 Task: open an excel sheet and write heading  Financial WizardAdd Categories in a column and its values below  'Income, Income, Income, Expenses, Expenses, Expenses, Expenses, Expenses, Savings, Savings, Investments, Investments, Debt, Debt & Debt. 'Add Descriptions in next column and its values below  Salary, Freelance Work, Rental Income, Housing, Transportation, Groceries, Utilities, Entertainment, Emergency Fund, Retirement, Stocks, Mutual Funds, Credit Card 1, Credit Card 2 & Student Loan. Add Amount in next column and its values below  $5,000, $1,200, $500, $1,200, $300, $400, $200, $150, $500, $1,000, $500, $300, $200, $100 & $300. Save page DashboardFinAuditbook
Action: Mouse moved to (101, 108)
Screenshot: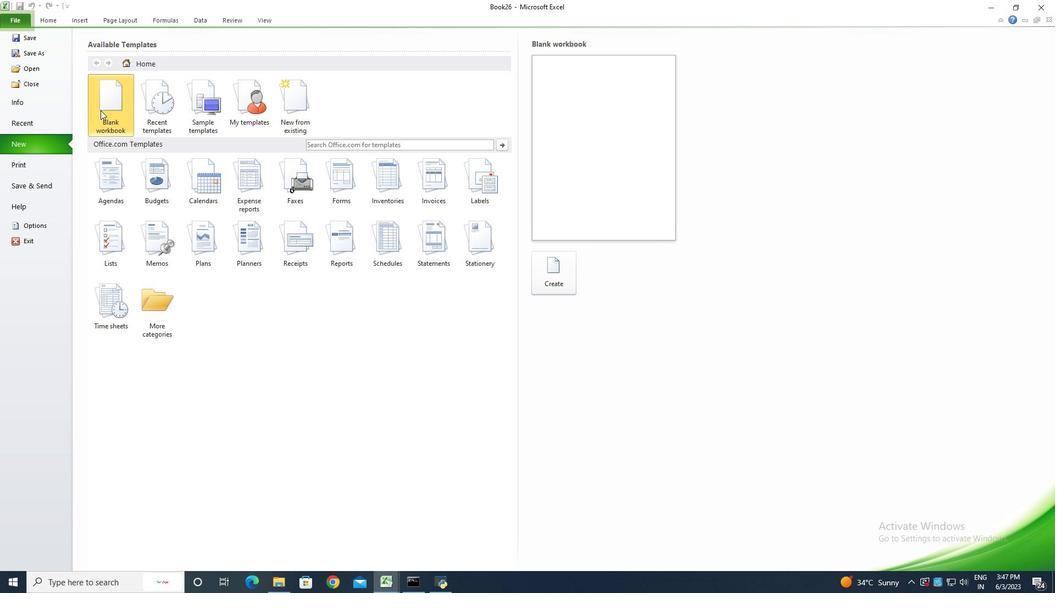 
Action: Mouse pressed left at (101, 108)
Screenshot: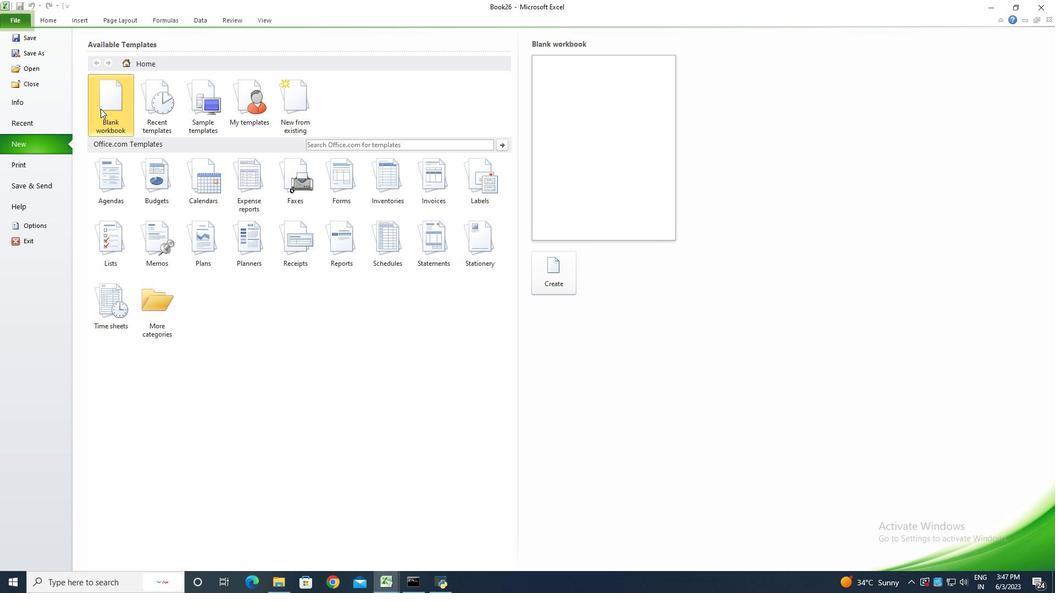 
Action: Mouse moved to (565, 282)
Screenshot: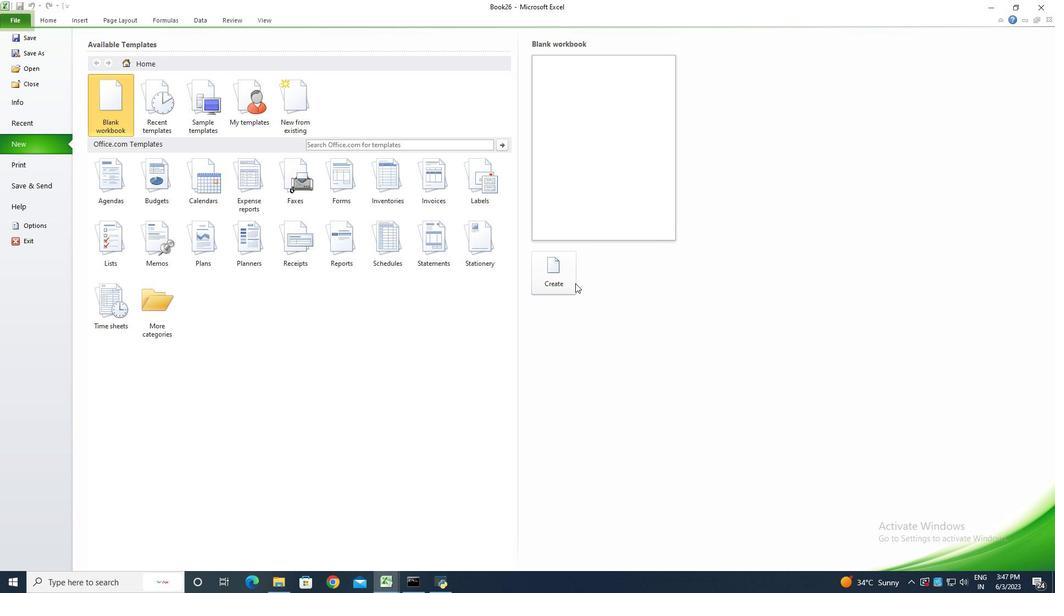 
Action: Mouse pressed left at (565, 282)
Screenshot: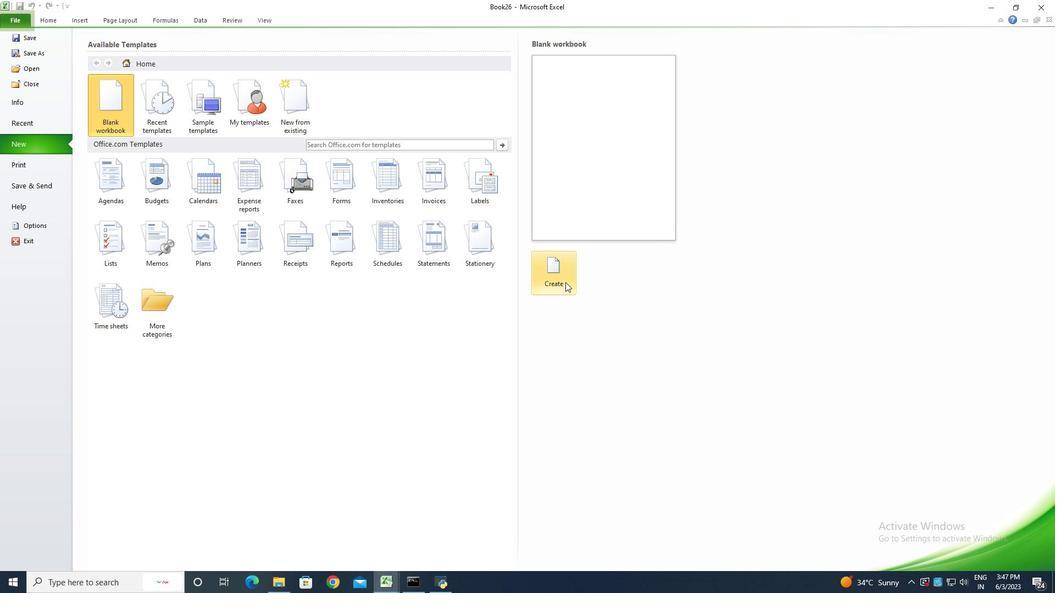 
Action: Key pressed <Key.shift><Key.shift><Key.shift><Key.shift><Key.shift><Key.shift><Key.shift><Key.shift><Key.shift><Key.shift><Key.shift><Key.shift><Key.shift>Financial<Key.space><Key.shift><Key.shift><Key.shift><Key.shift><Key.shift><Key.shift><Key.shift><Key.shift>Wizard<Key.enter><Key.enter><Key.up><Key.shift>Categories<Key.enter><Key.shift><Key.shift><Key.shift><Key.shift><Key.shift><Key.shift><Key.shift><Key.shift><Key.shift><Key.shift><Key.shift><Key.shift><Key.shift><Key.shift><Key.shift><Key.shift><Key.shift>Income<Key.enter><Key.shift><Key.shift>Income<Key.enter><Key.shift><Key.shift><Key.shift><Key.shift>Incomew<Key.backspace><Key.backspace>e<Key.enter><Key.shift>Expenses<Key.enter><Key.shift><Key.shift>Expenses<Key.enter><Key.shift>Expenses<Key.enter><Key.shift>Expenses<Key.enter><Key.shift>Expenses<Key.enter>
Screenshot: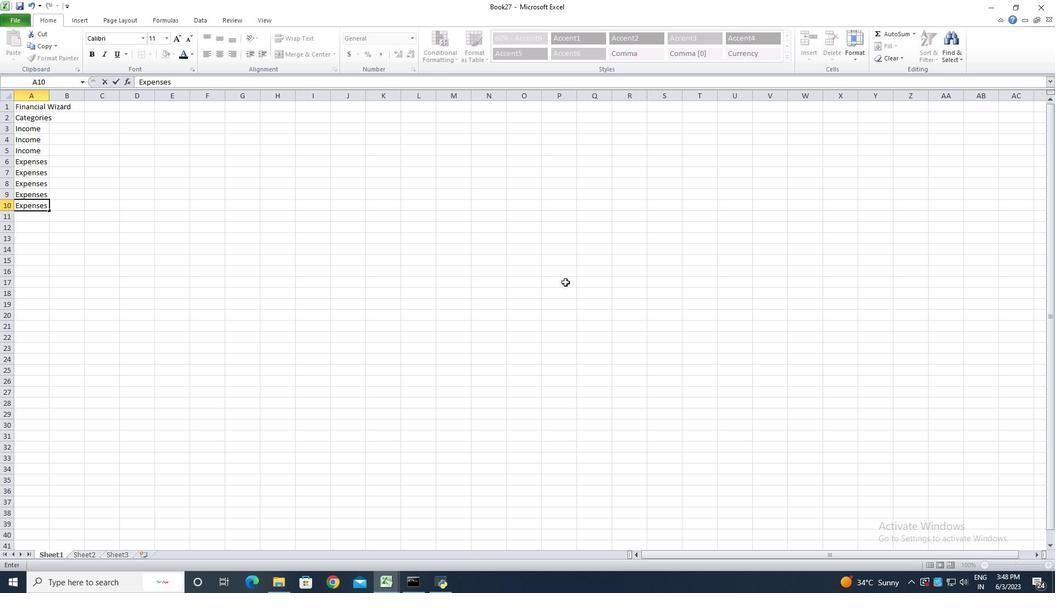 
Action: Mouse scrolled (565, 281) with delta (0, 0)
Screenshot: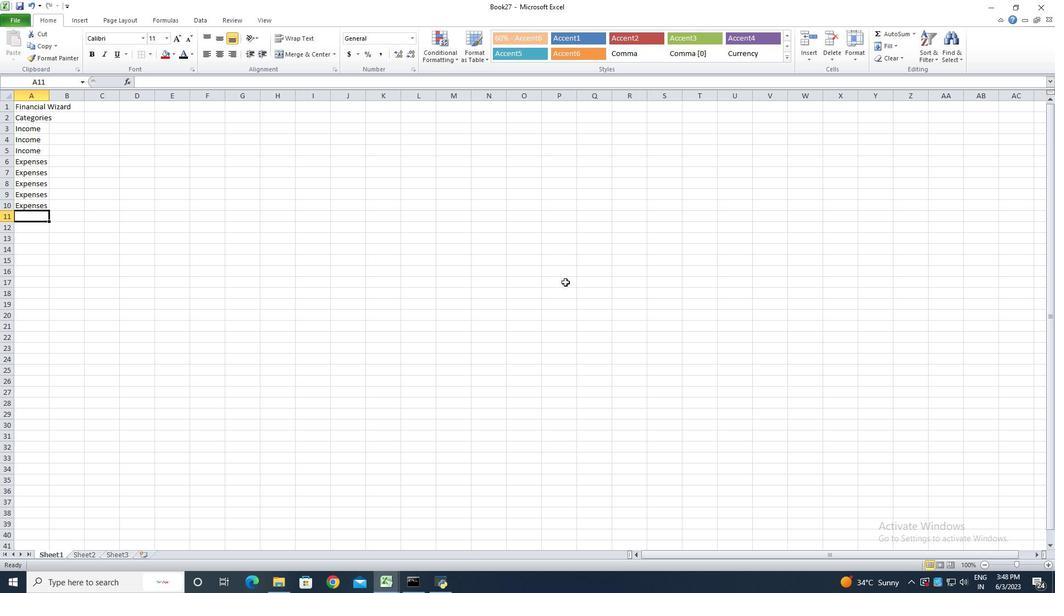 
Action: Mouse moved to (565, 288)
Screenshot: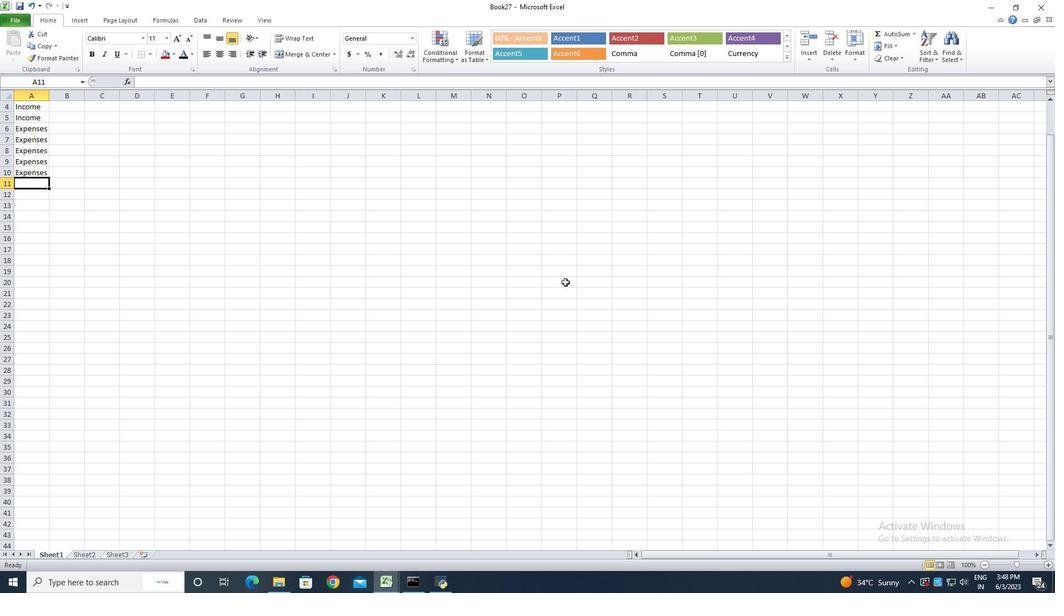 
Action: Key pressed <Key.shift>Savings<Key.enter><Key.shift>Savings<Key.enter><Key.shift><Key.shift><Key.shift><Key.shift><Key.shift><Key.shift><Key.shift>Investments<Key.enter><Key.shift>Investments<Key.enter><Key.shift>Debt<Key.enter>de<Key.backspace><Key.backspace><Key.backspace><Key.shift>Debt<Key.enter><Key.shift>Debt<Key.enter>
Screenshot: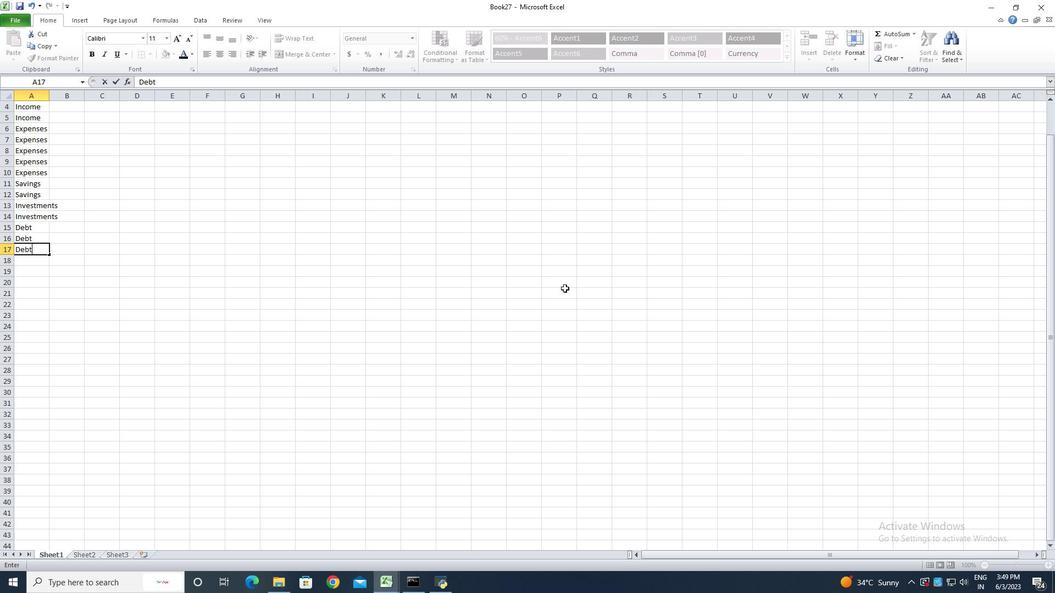 
Action: Mouse moved to (39, 117)
Screenshot: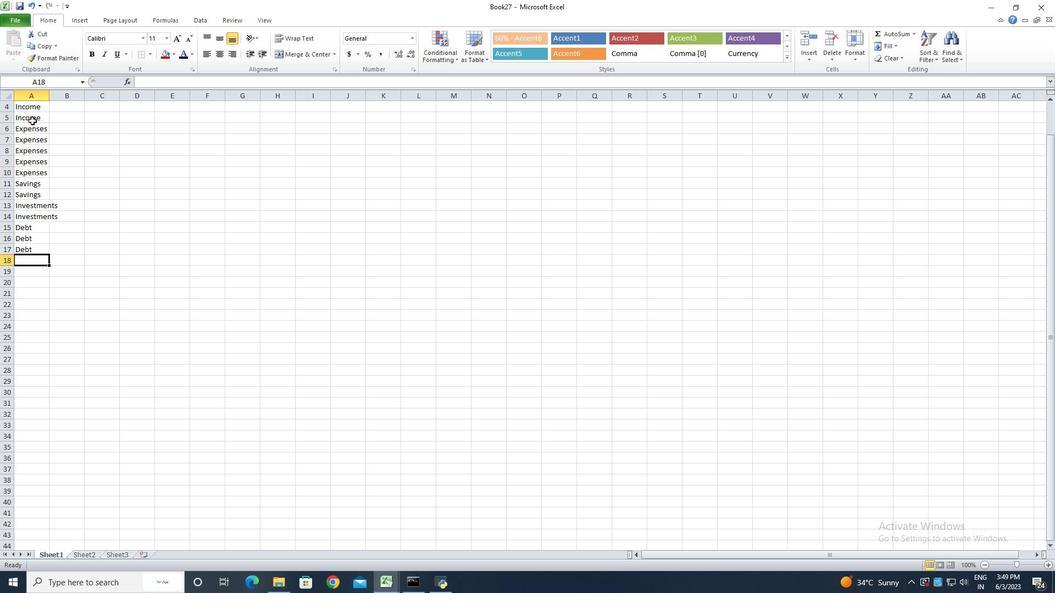 
Action: Mouse scrolled (39, 117) with delta (0, 0)
Screenshot: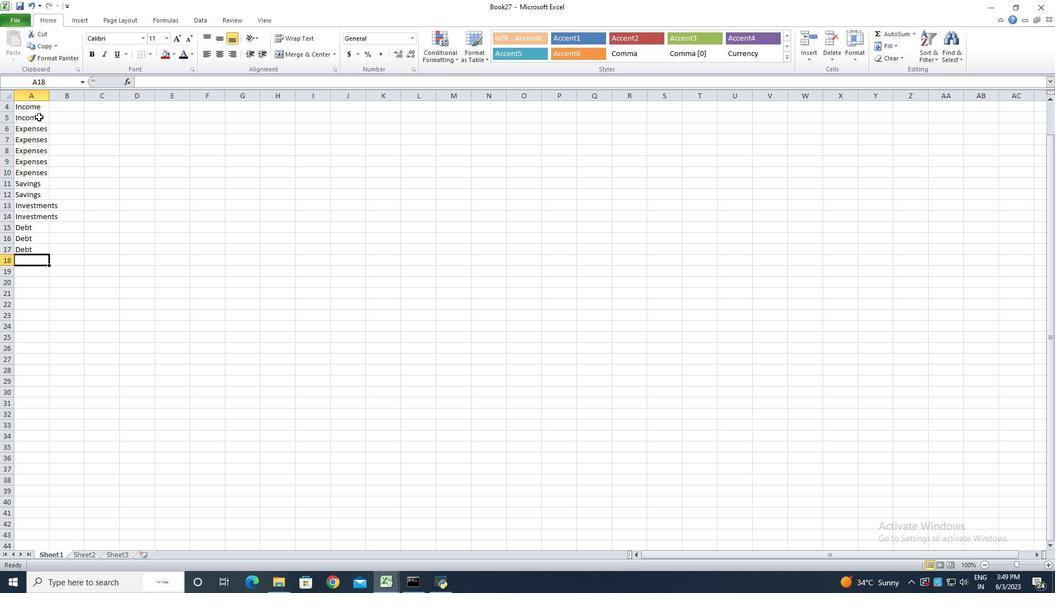 
Action: Mouse scrolled (39, 117) with delta (0, 0)
Screenshot: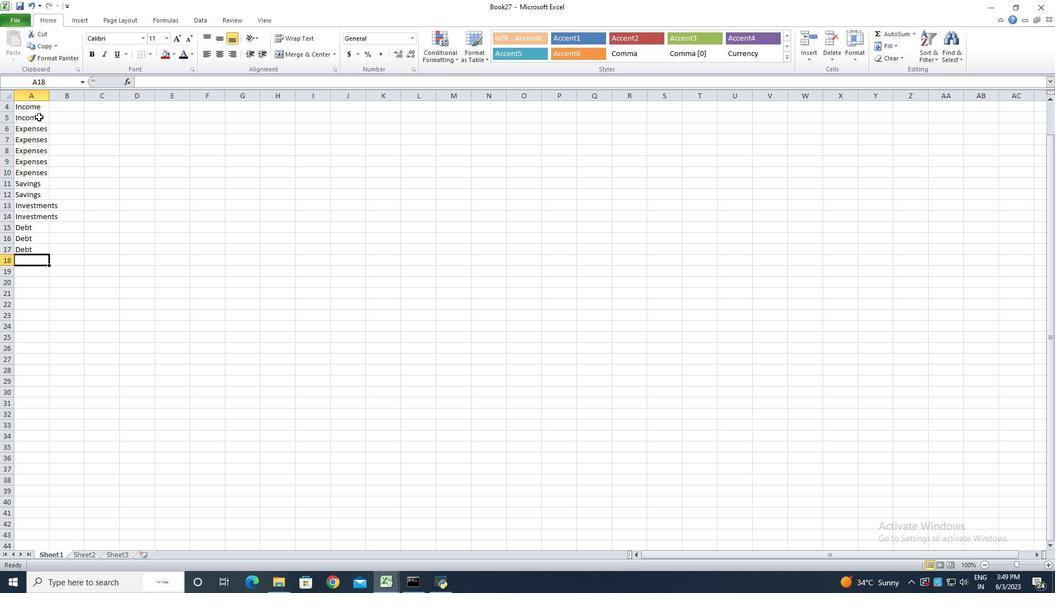 
Action: Mouse moved to (49, 99)
Screenshot: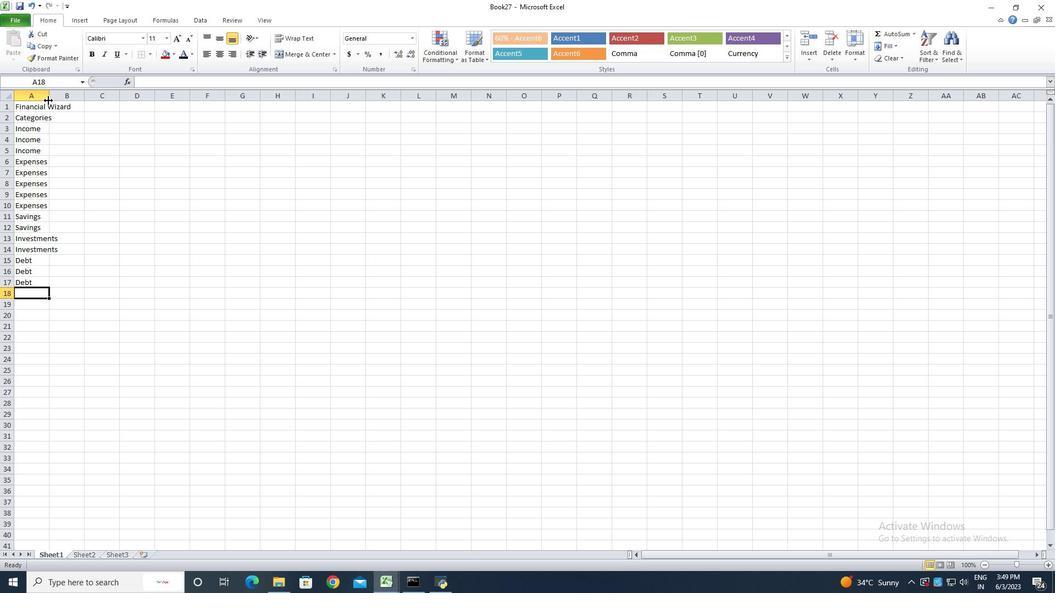 
Action: Mouse pressed left at (49, 99)
Screenshot: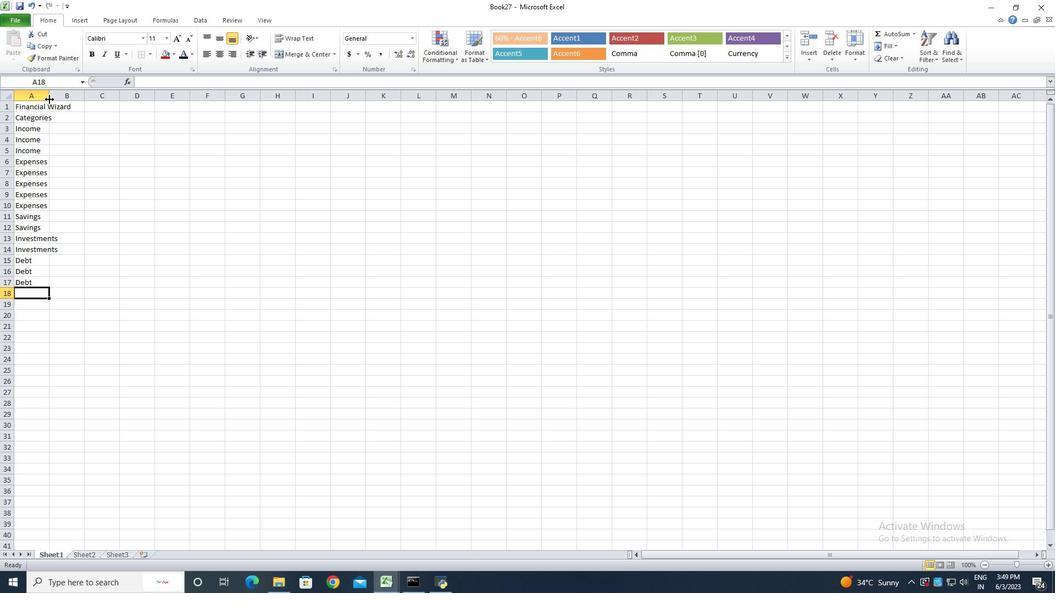 
Action: Mouse pressed left at (49, 99)
Screenshot: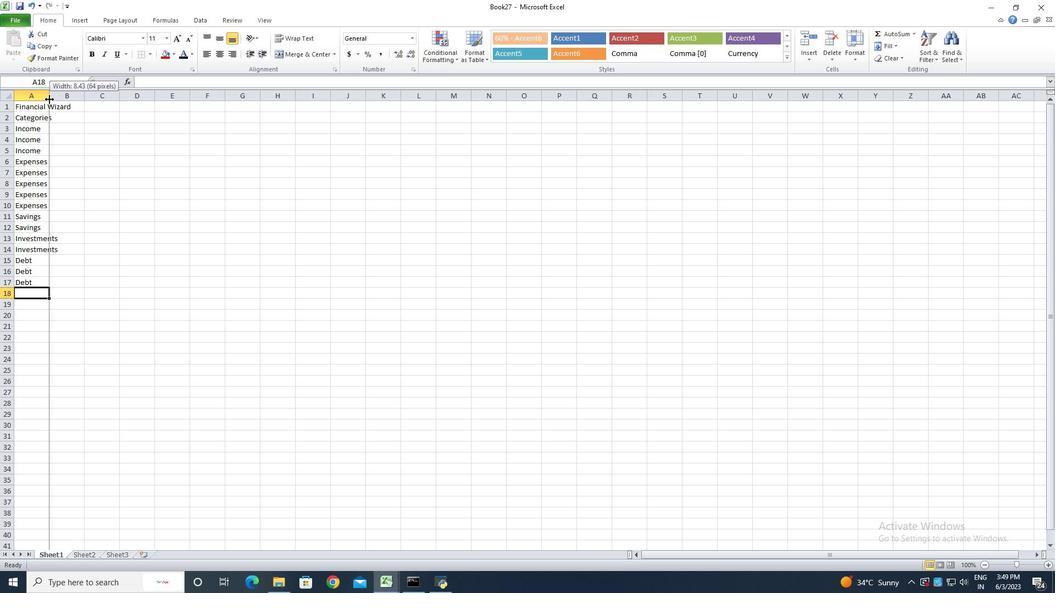 
Action: Mouse moved to (89, 117)
Screenshot: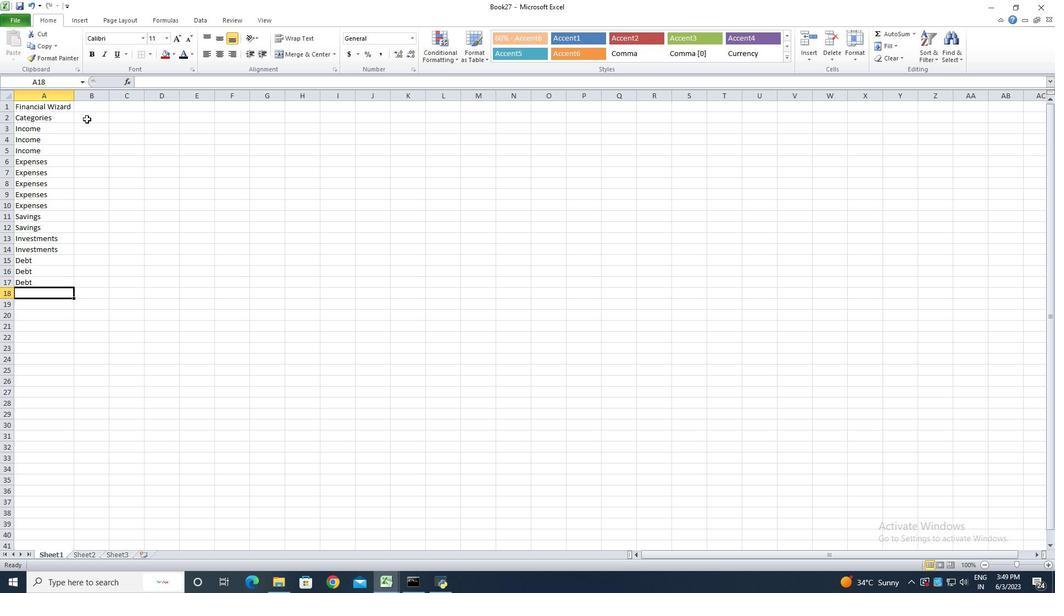 
Action: Mouse pressed left at (89, 117)
Screenshot: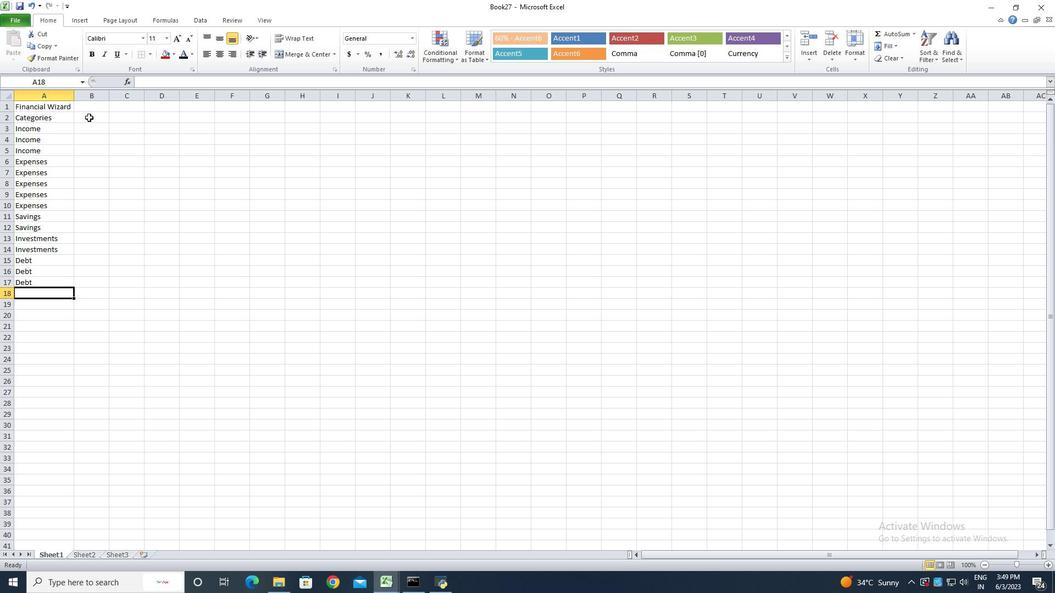 
Action: Mouse moved to (89, 117)
Screenshot: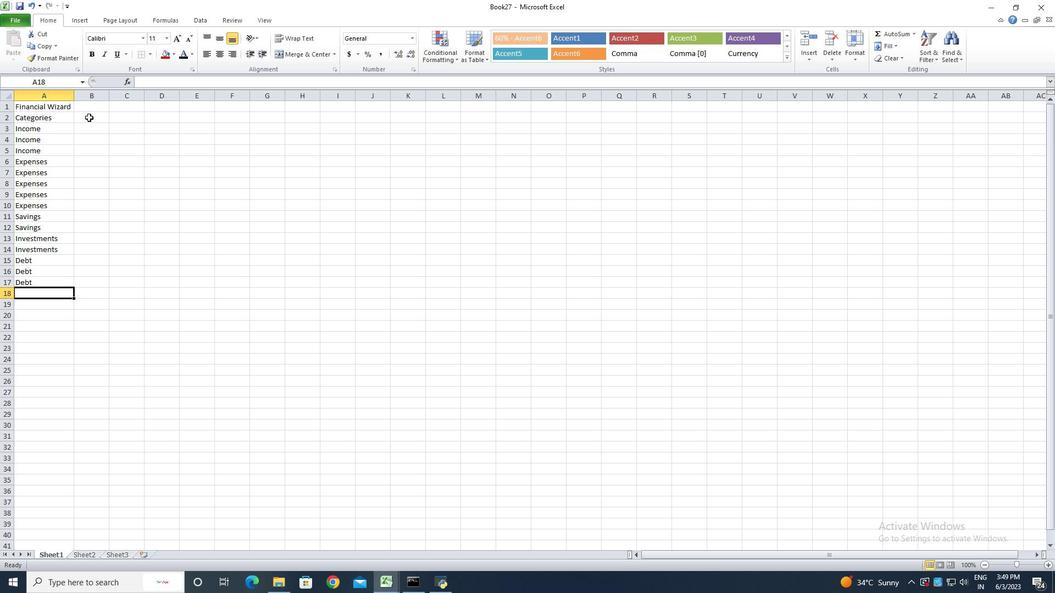 
Action: Key pressed <Key.shift>Descriptions<Key.enter><Key.shift>Salary<Key.space><Key.backspace><Key.backspace>t<Key.backspace>y<Key.enter><Key.shift><Key.shift><Key.shift><Key.shift><Key.shift>Freelance<Key.space><Key.shift>Workj<Key.backspace><Key.enter><Key.shift><Key.shift><Key.shift><Key.shift><Key.shift><Key.shift><Key.shift><Key.shift><Key.shift><Key.shift><Key.shift><Key.shift><Key.shift><Key.shift><Key.shift><Key.shift><Key.shift><Key.shift><Key.shift><Key.shift>Rental<Key.space><Key.shift>Income<Key.enter><Key.shift>Housing<Key.enter><Key.shift><Key.shift><Key.shift><Key.shift><Key.shift><Key.shift><Key.shift><Key.shift><Key.shift><Key.shift>Transportation<Key.enter><Key.shift>Groceries<Key.enter>utilities<Key.backspace><Key.backspace><Key.backspace><Key.backspace><Key.backspace><Key.backspace><Key.backspace><Key.backspace><Key.backspace><Key.shift><Key.shift>Utilities<Key.enter><Key.shift>Entertainment<Key.enter><Key.shift><Key.shift><Key.shift>Emergern<Key.backspace><Key.backspace>ncy<Key.space><Key.shift>Fund<Key.enter><Key.shift><Key.shift><Key.shift><Key.shift><Key.shift><Key.shift><Key.shift>T<Key.backspace><Key.backspace>Retiremn<Key.backspace>enr<Key.backspace>t<Key.space><Key.backspace><Key.enter><Key.shift>Stocks<Key.enter><Key.shift><Key.shift><Key.shift><Key.shift><Key.shift><Key.shift><Key.shift><Key.shift><Key.shift><Key.shift><Key.shift><Key.shift><Key.shift><Key.shift><Key.shift><Key.shift>Mutul<Key.space><Key.backspace><Key.backspace>al<Key.space><Key.shift>Funds<Key.enter><Key.shift>Credit<Key.space><Key.shift>Card<Key.space>1<Key.enter><Key.shift>Ce<Key.backspace>redit<Key.space><Key.shift>Card<Key.space>2<Key.enter><Key.shift>Student<Key.space><Key.shift>Laon<Key.backspace><Key.backspace>oan
Screenshot: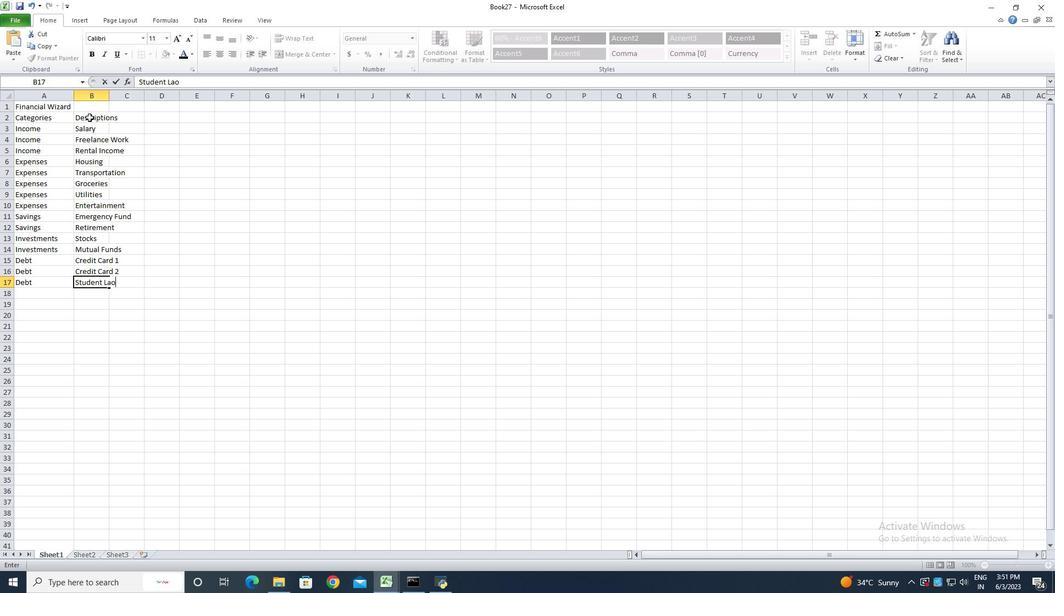 
Action: Mouse moved to (109, 102)
Screenshot: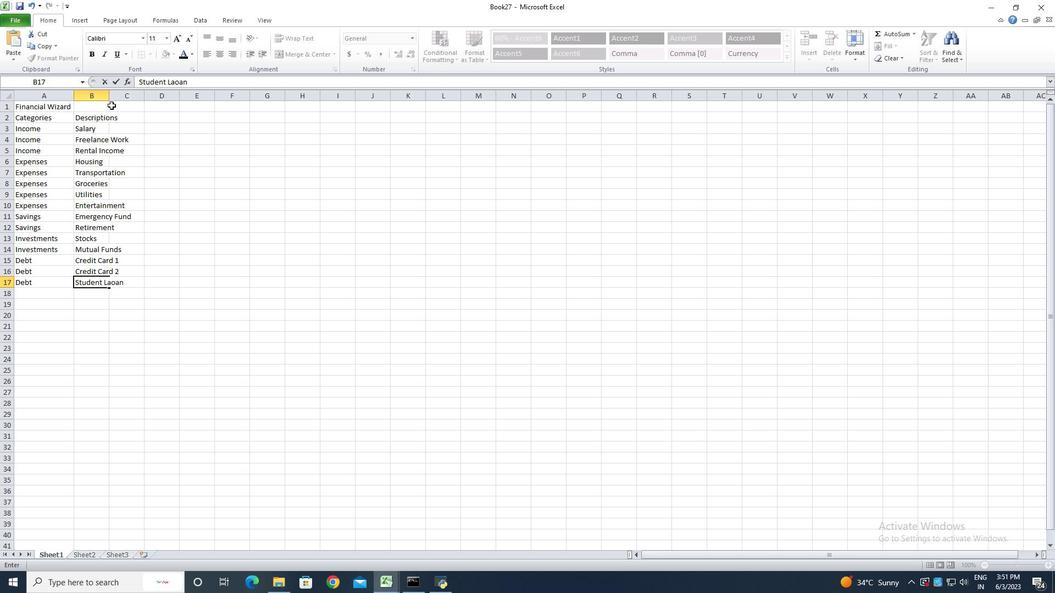 
Action: Mouse pressed left at (109, 102)
Screenshot: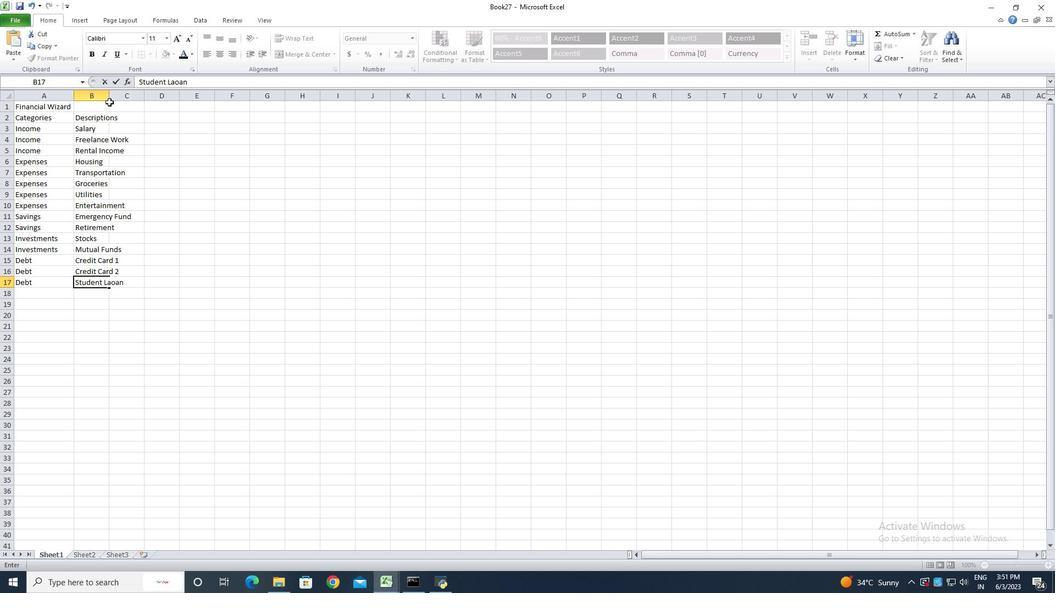 
Action: Mouse moved to (108, 98)
Screenshot: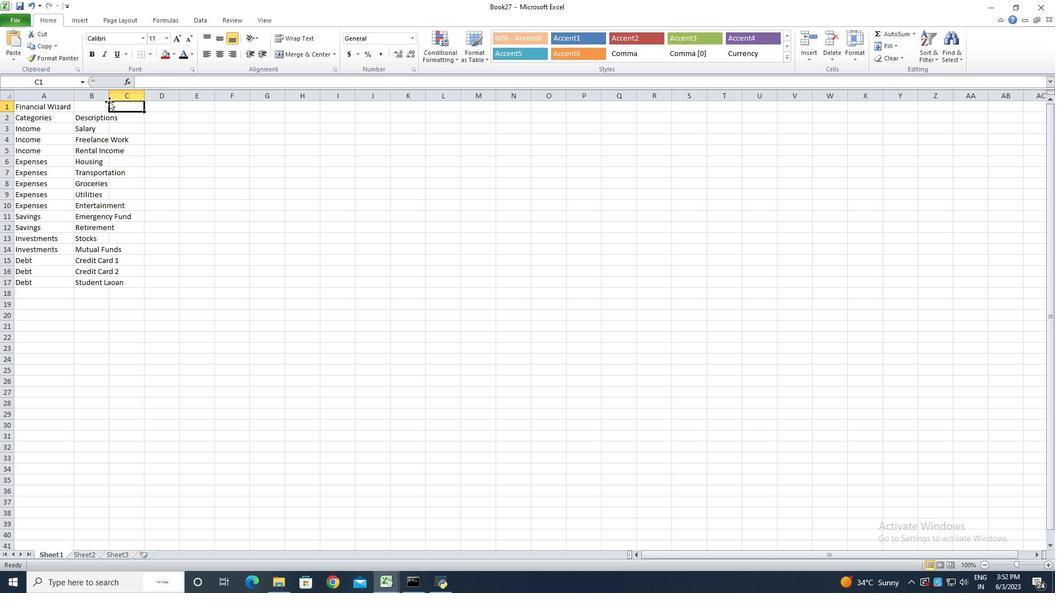 
Action: Mouse pressed left at (108, 98)
Screenshot: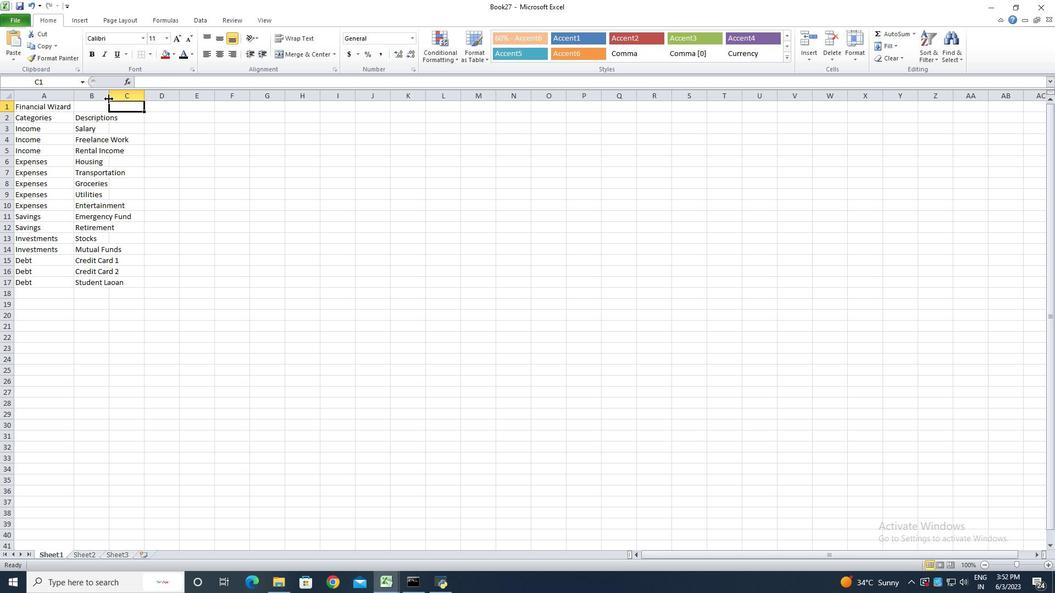 
Action: Mouse pressed left at (108, 98)
Screenshot: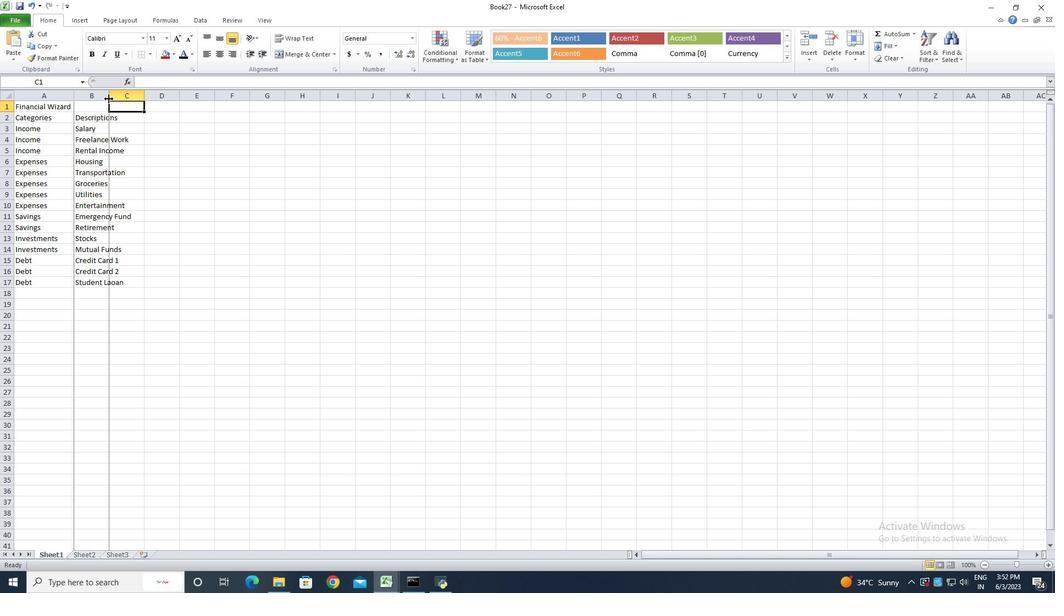 
Action: Mouse moved to (143, 119)
Screenshot: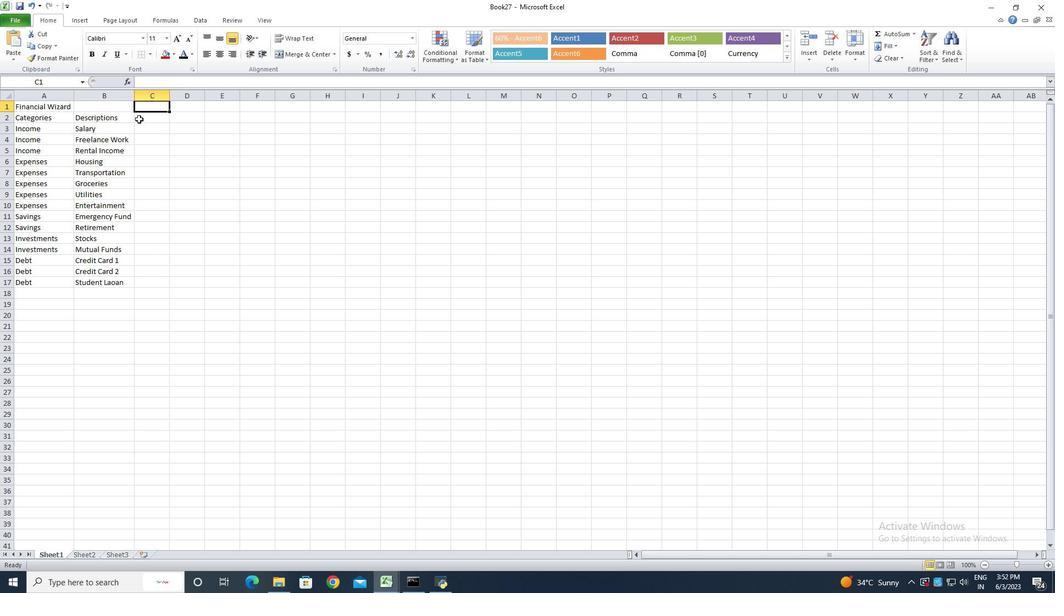 
Action: Mouse pressed left at (143, 119)
Screenshot: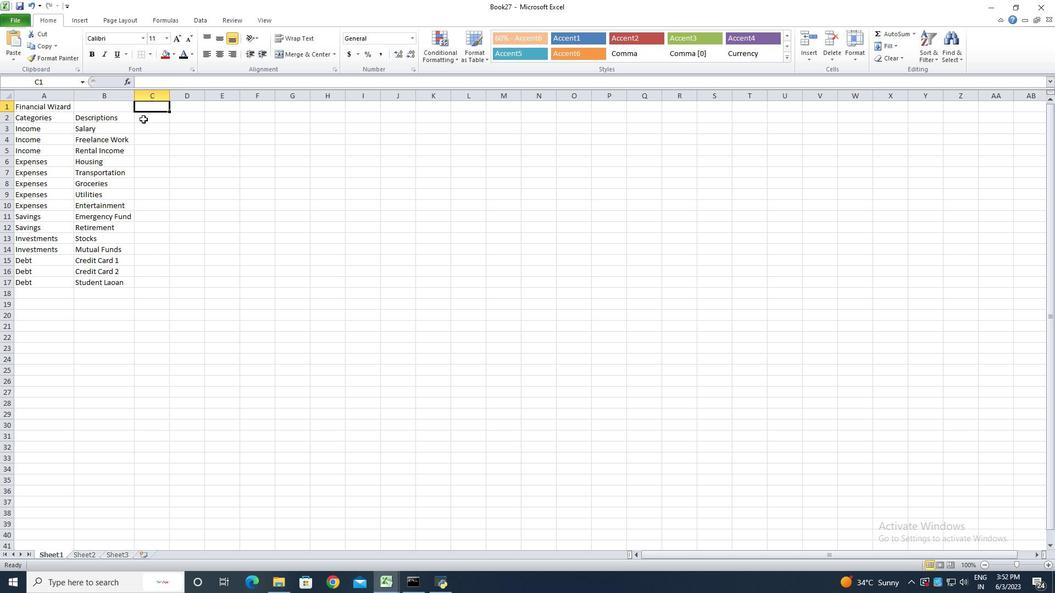 
Action: Key pressed <Key.shift>Amount<Key.enter>
Screenshot: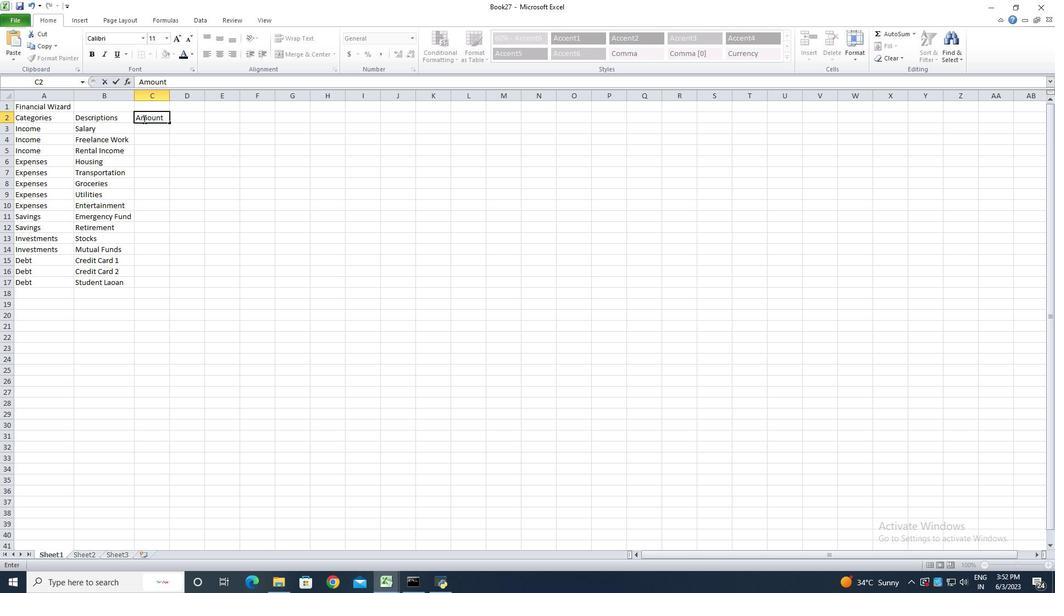 
Action: Mouse moved to (157, 132)
Screenshot: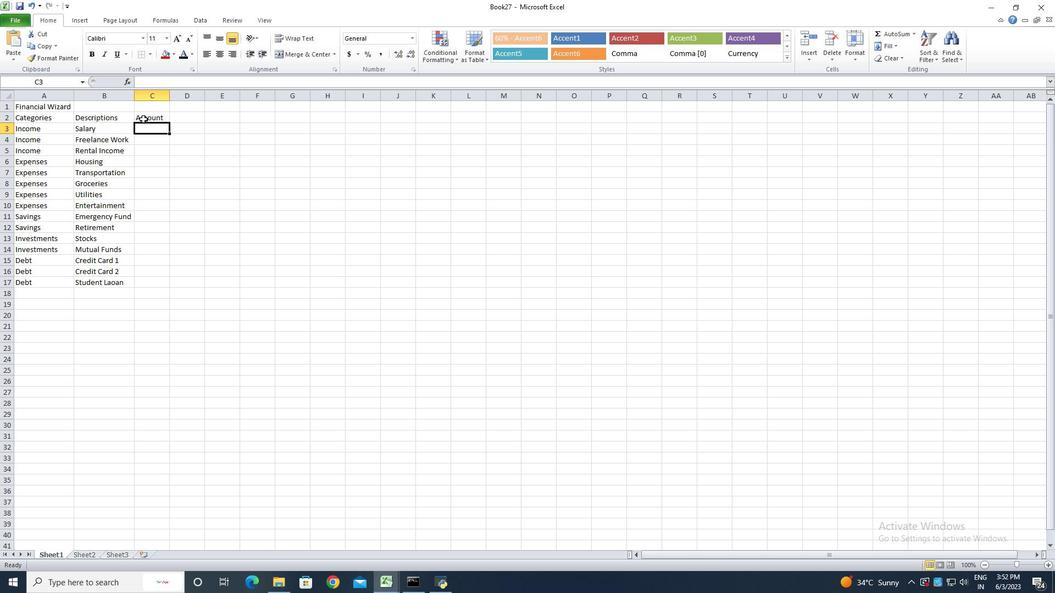 
Action: Mouse pressed left at (157, 132)
Screenshot: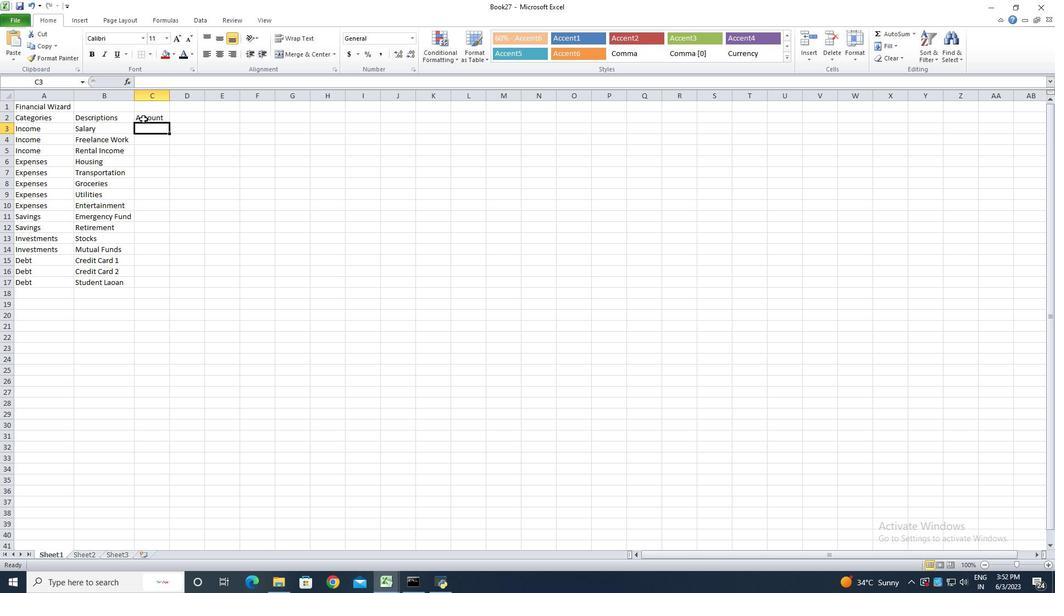 
Action: Mouse moved to (409, 118)
Screenshot: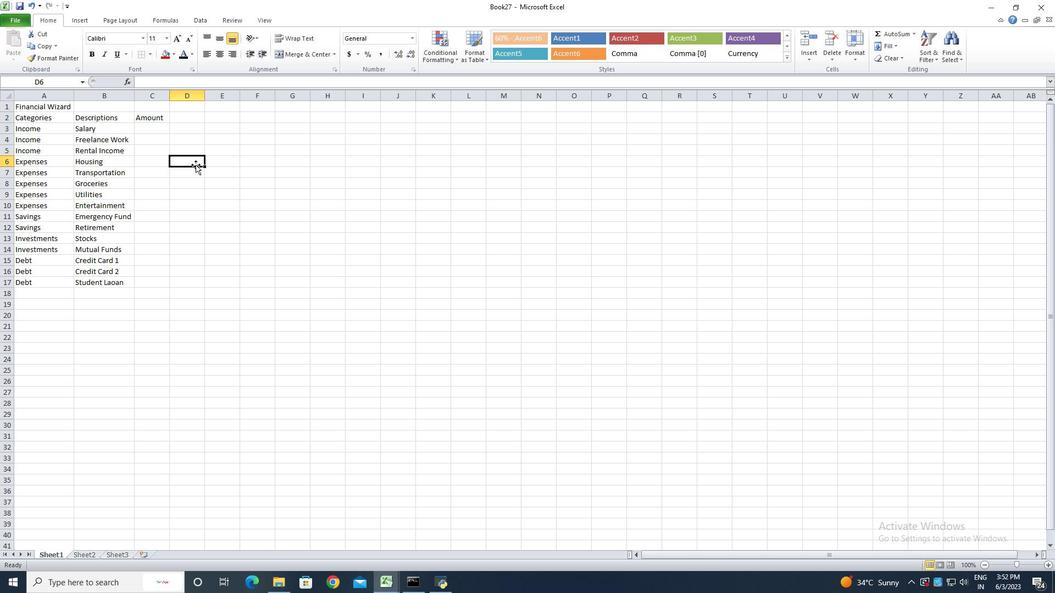 
Action: Key pressed 5000<Key.backspace><Key.backspace>
Screenshot: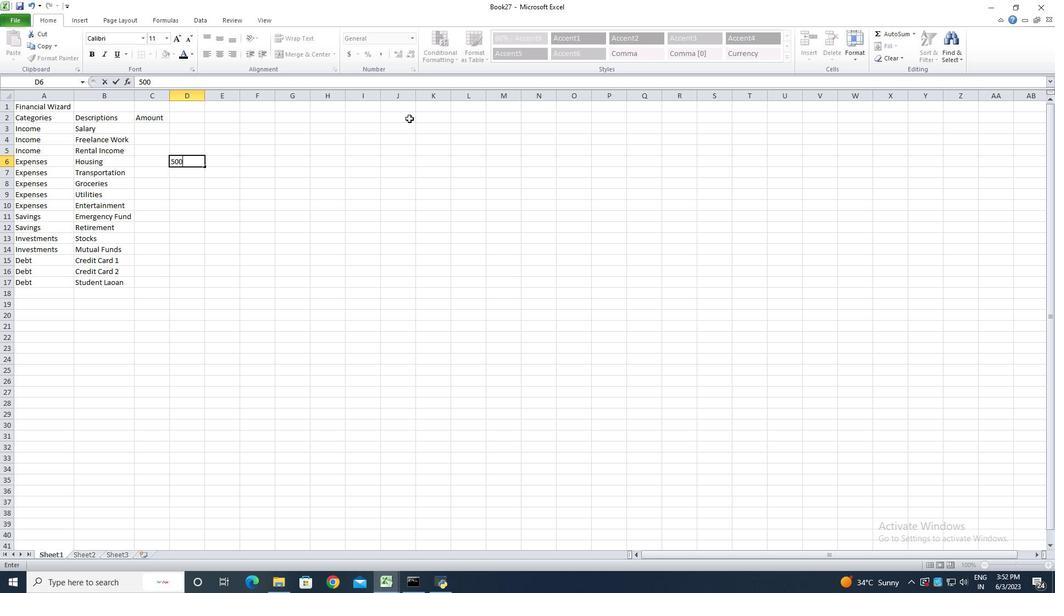 
Action: Mouse moved to (398, 118)
Screenshot: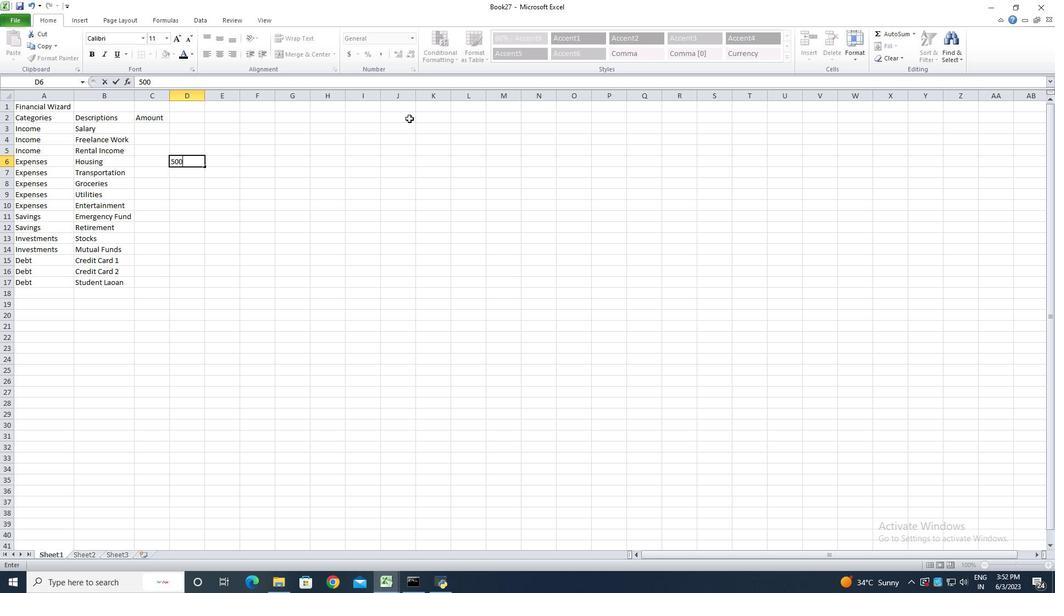 
Action: Key pressed <Key.backspace>
Screenshot: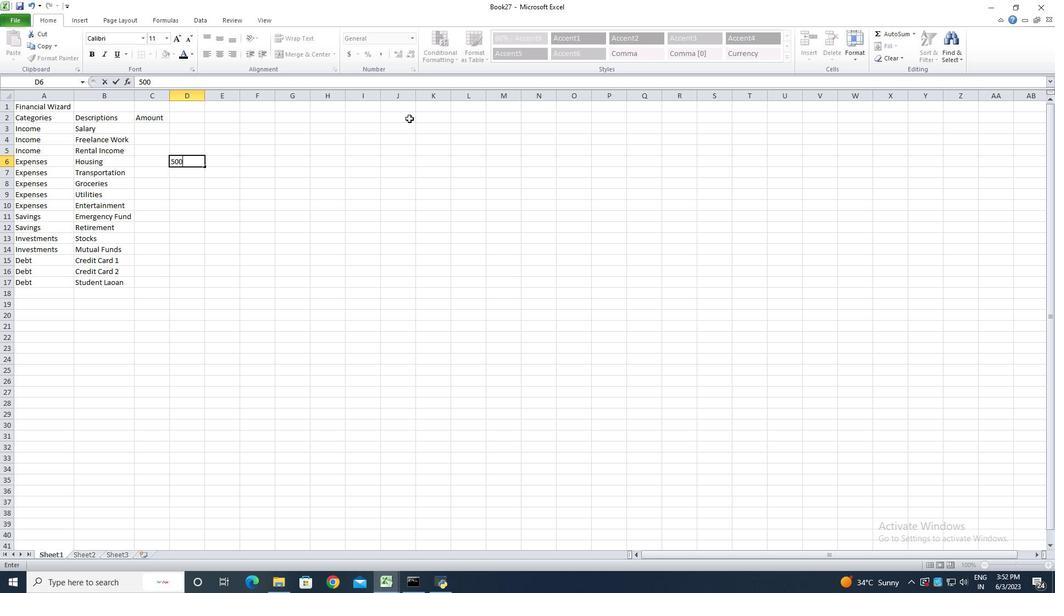 
Action: Mouse moved to (364, 115)
Screenshot: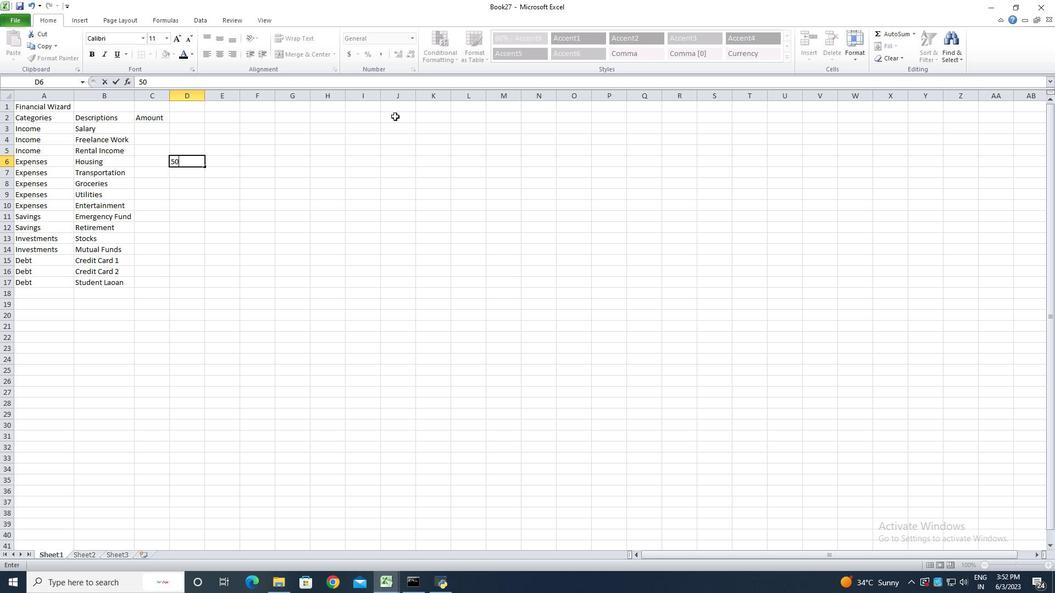 
Action: Key pressed <Key.backspace>
Screenshot: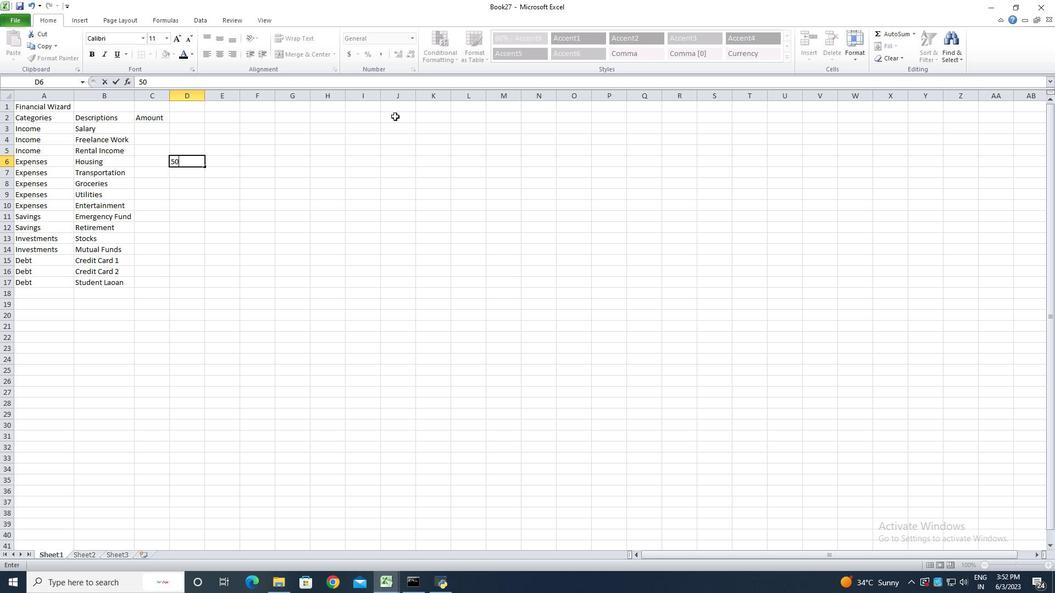 
Action: Mouse moved to (298, 117)
Screenshot: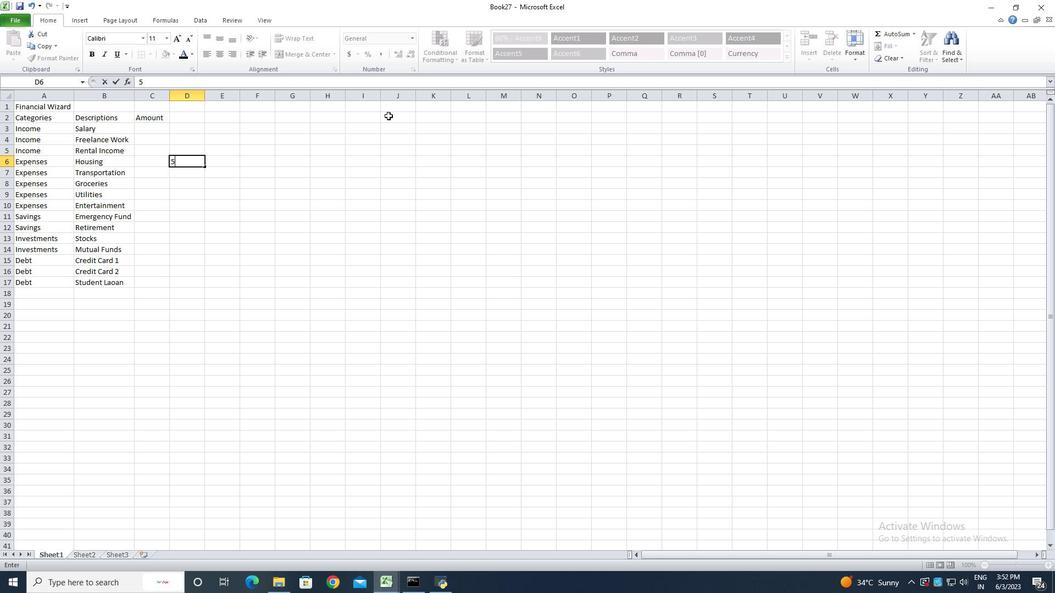 
Action: Key pressed <Key.backspace>
Screenshot: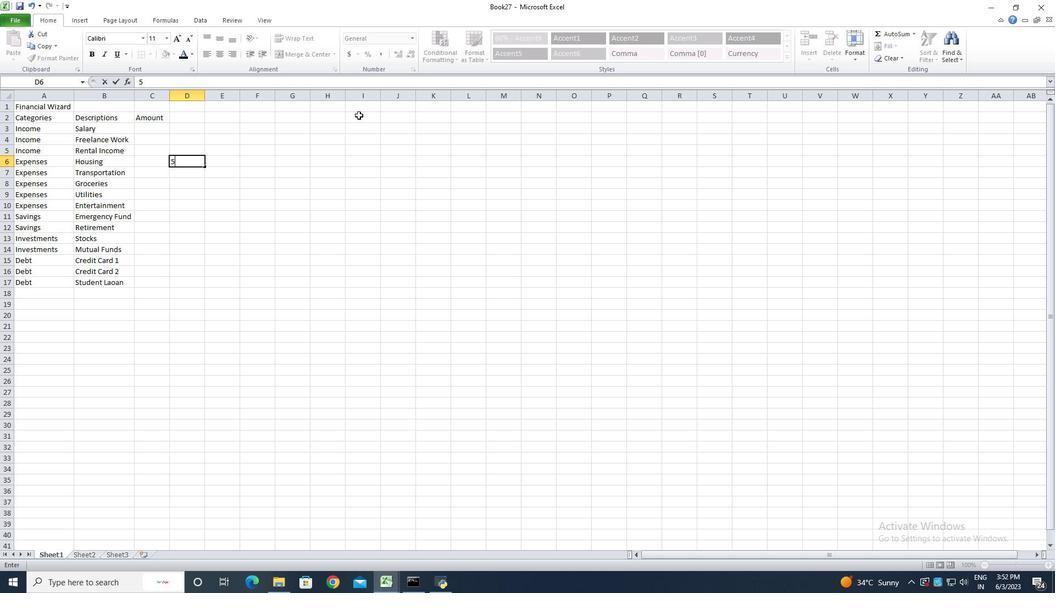 
Action: Mouse moved to (146, 126)
Screenshot: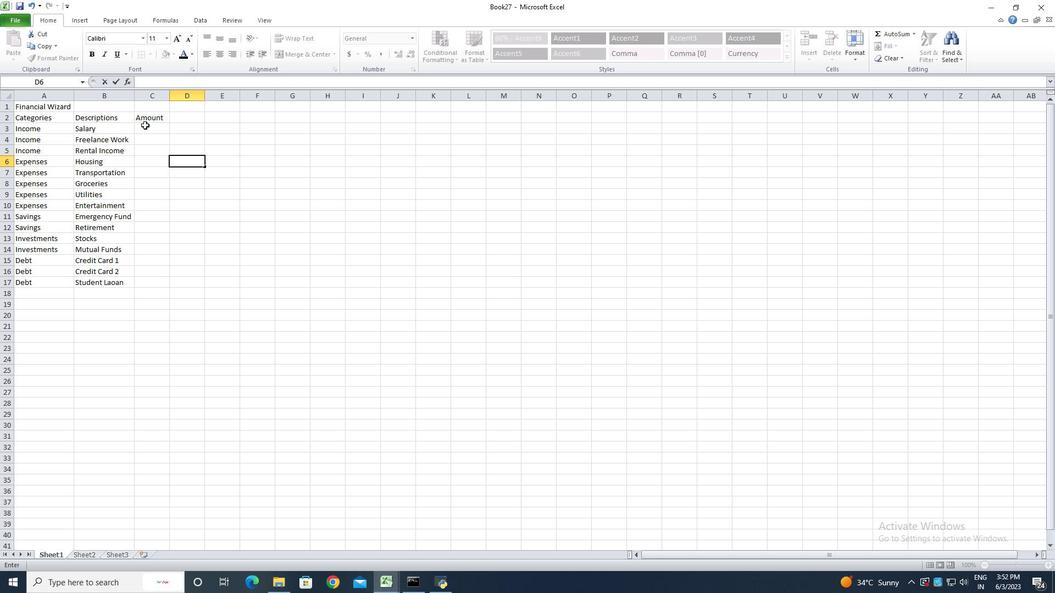 
Action: Mouse pressed left at (146, 126)
Screenshot: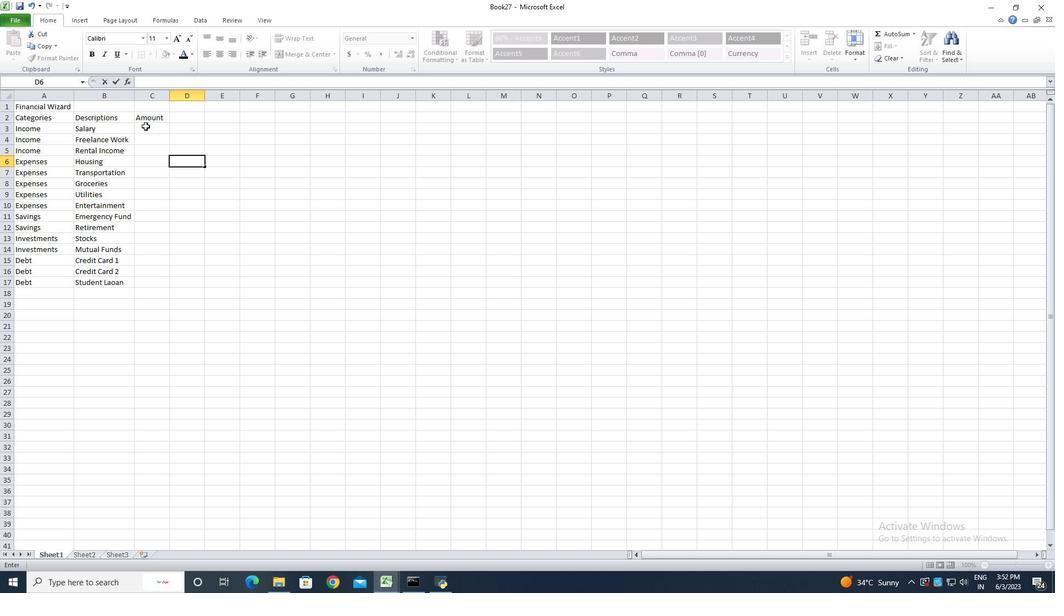 
Action: Key pressed 5
Screenshot: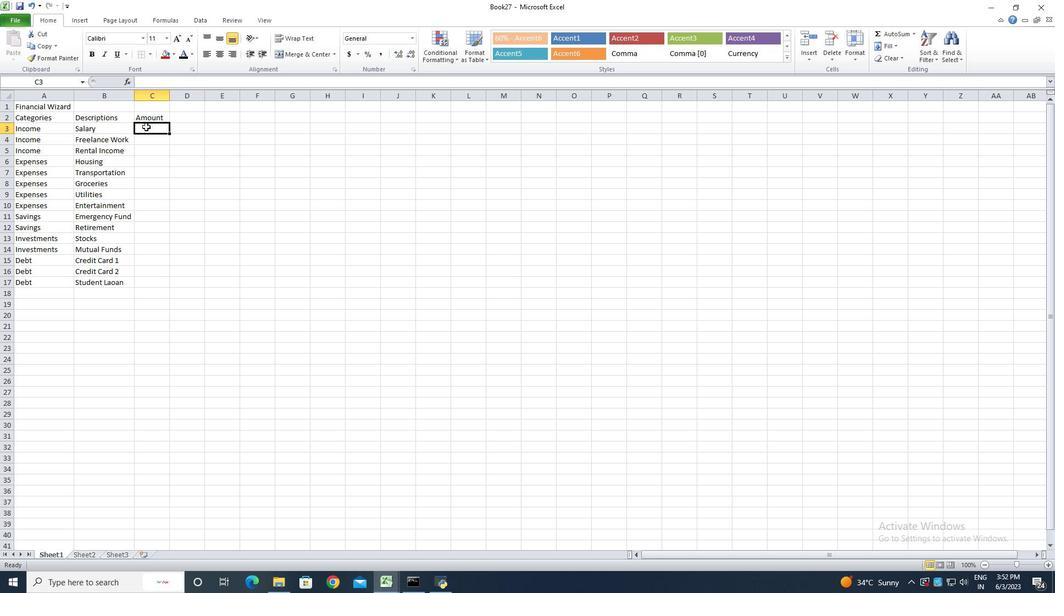 
Action: Mouse moved to (146, 126)
Screenshot: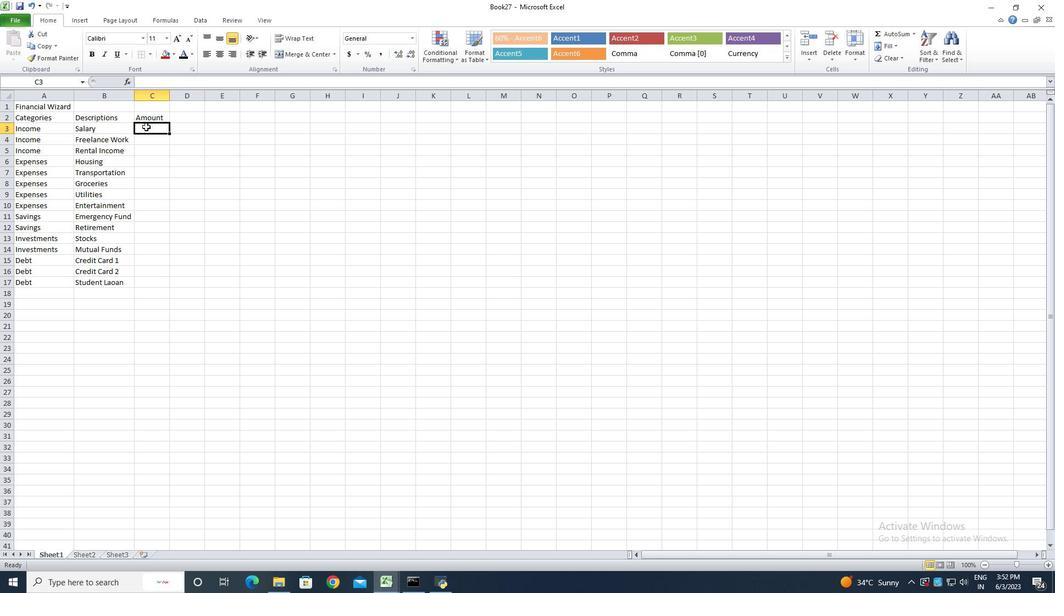 
Action: Key pressed 000<Key.enter>1200<Key.enter>500<Key.enter>123<Key.backspace>00<Key.enter>300<Key.enter>
Screenshot: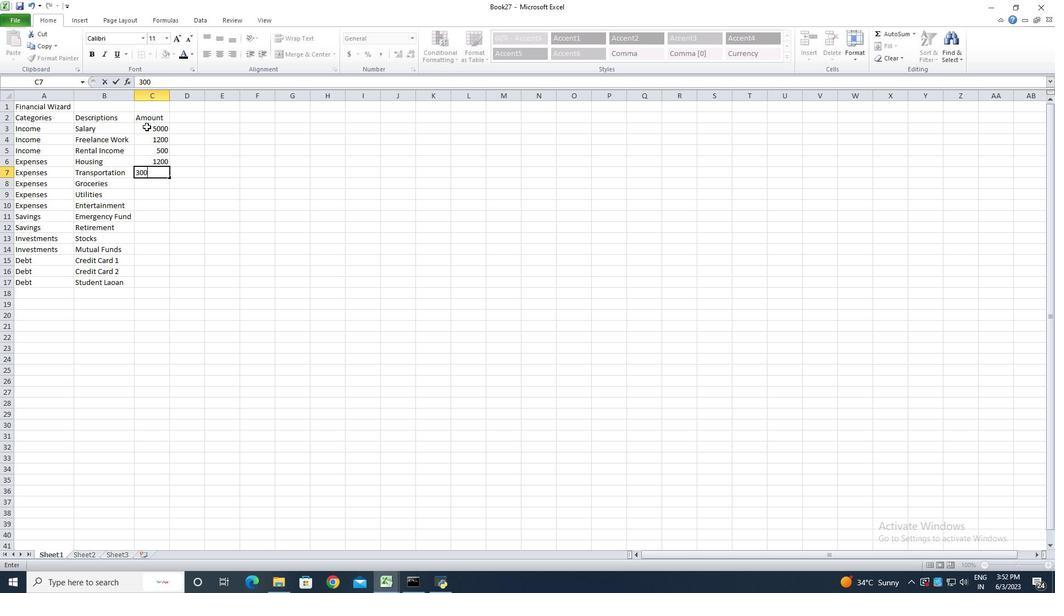 
Action: Mouse moved to (153, 126)
Screenshot: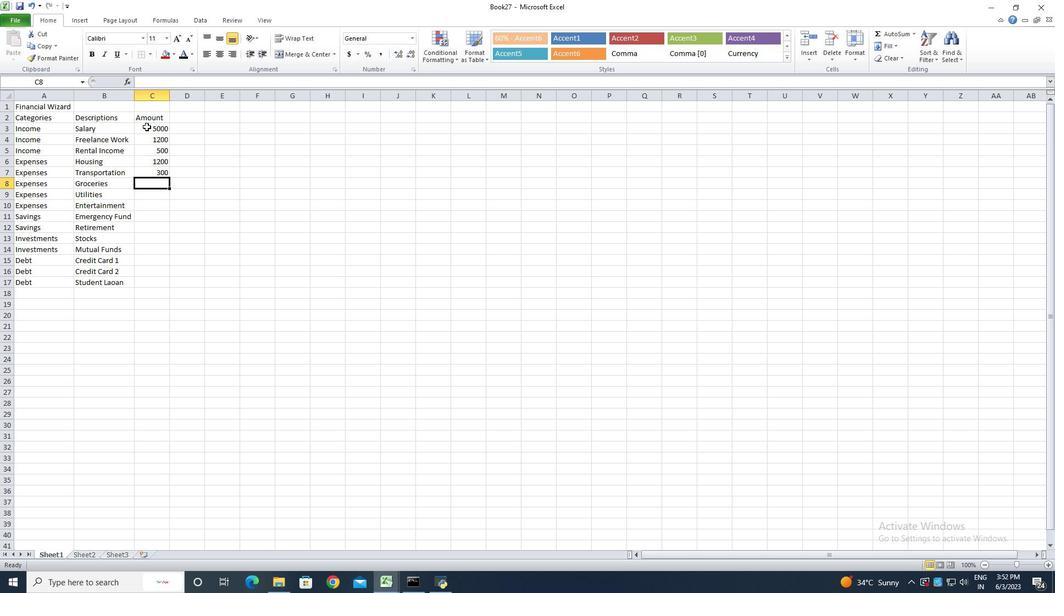 
Action: Key pressed 400<Key.enter>200<Key.enter>15
Screenshot: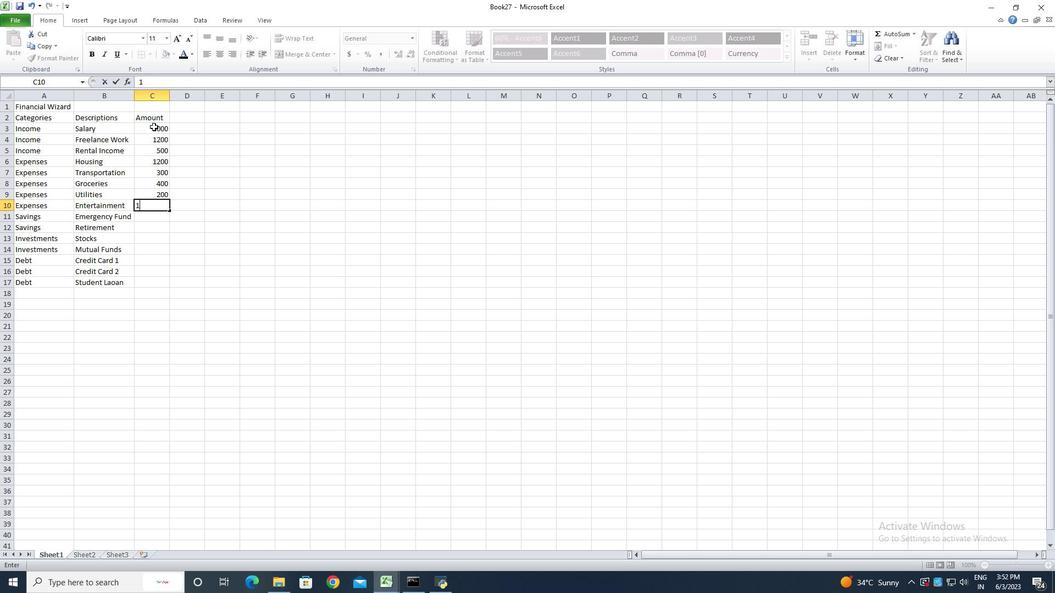 
Action: Mouse moved to (187, 138)
Screenshot: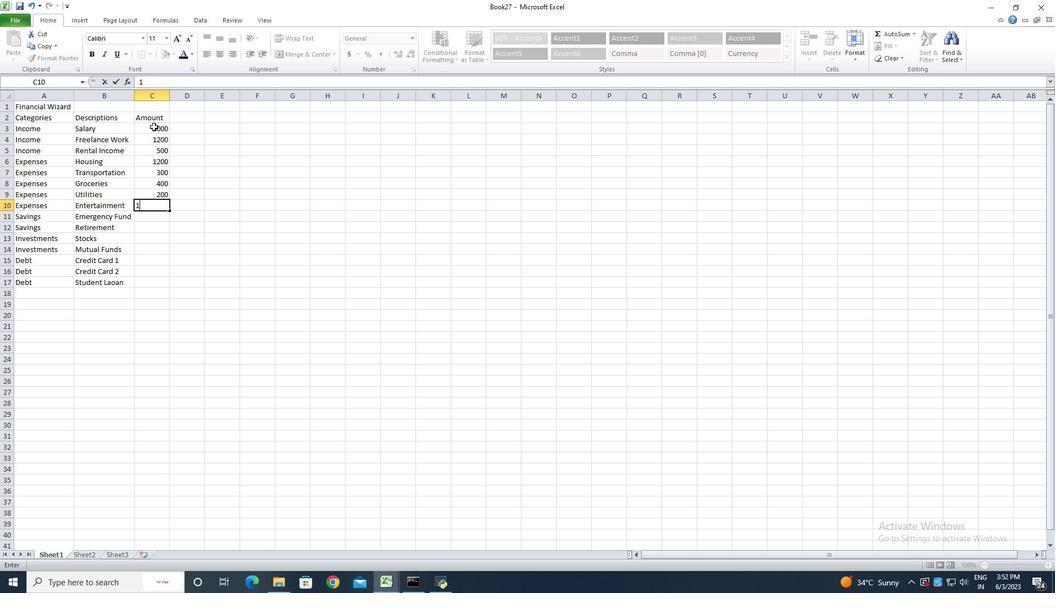 
Action: Key pressed 0<Key.enter>500<Key.enter>1000<Key.enter>2<Key.backspace>
Screenshot: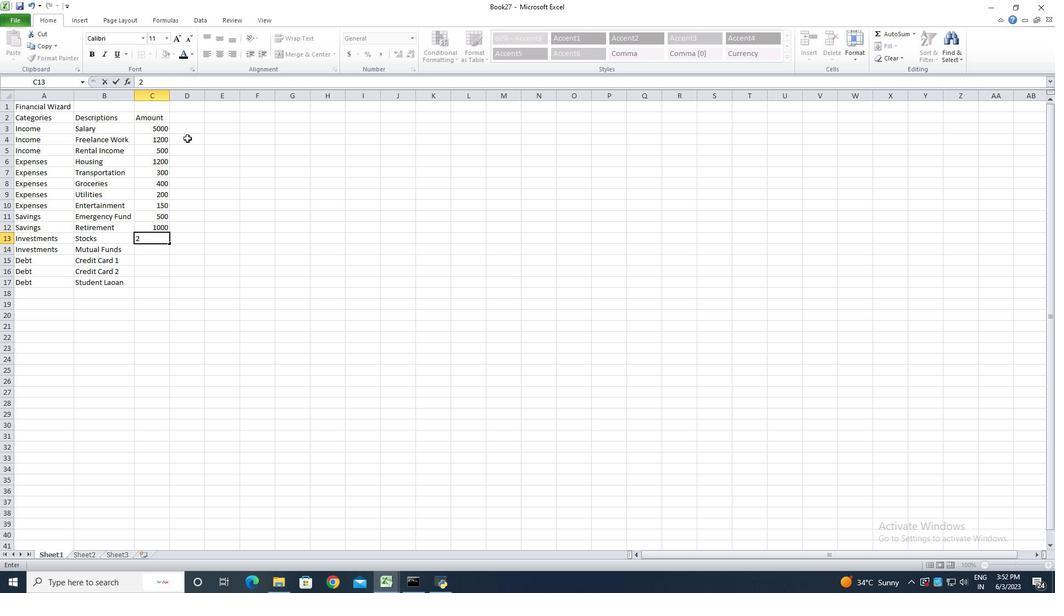 
Action: Mouse moved to (196, 140)
Screenshot: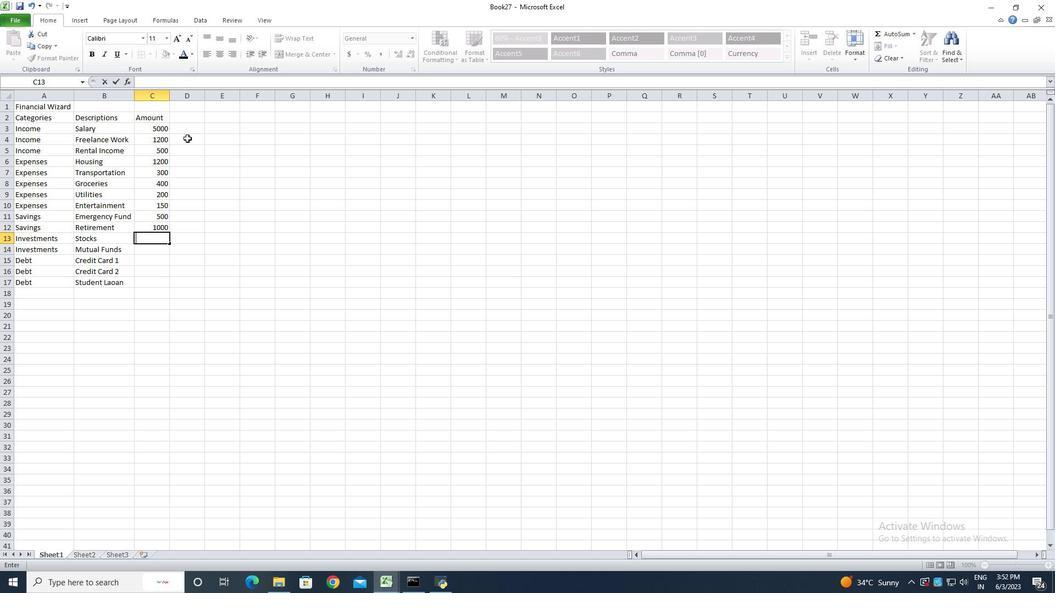 
Action: Key pressed 500<Key.enter>300<Key.enter>200<Key.enter>0<Key.backspace>100<Key.enter>300
Screenshot: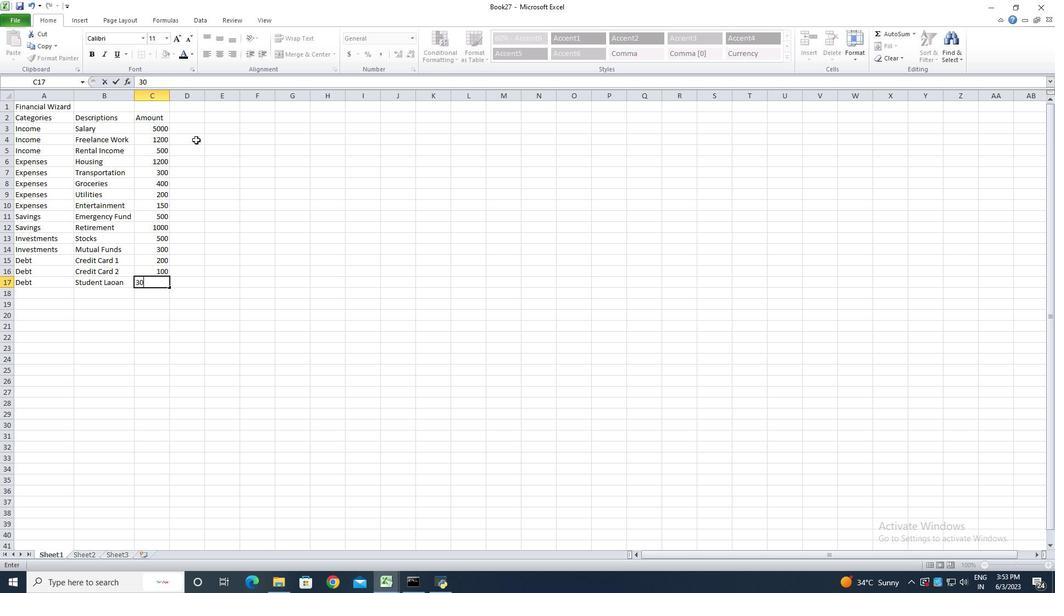 
Action: Mouse moved to (147, 128)
Screenshot: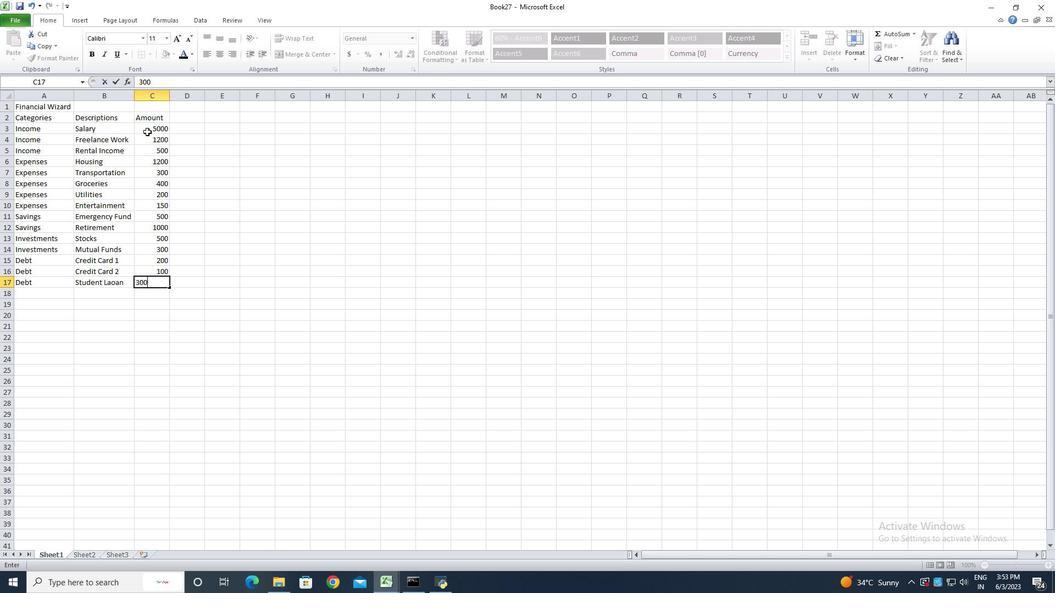 
Action: Mouse pressed left at (147, 128)
Screenshot: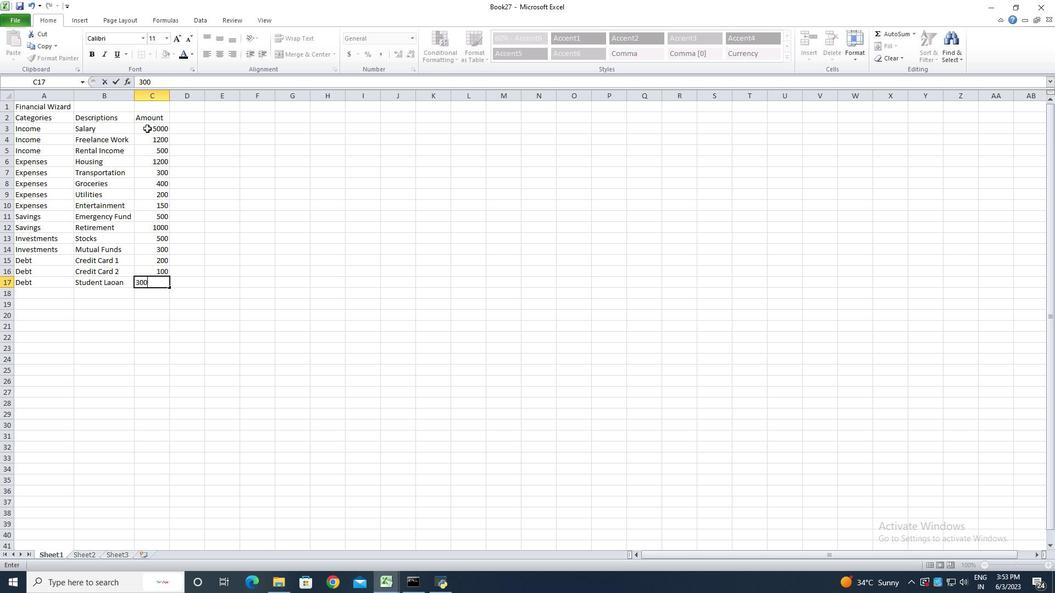 
Action: Mouse moved to (413, 39)
Screenshot: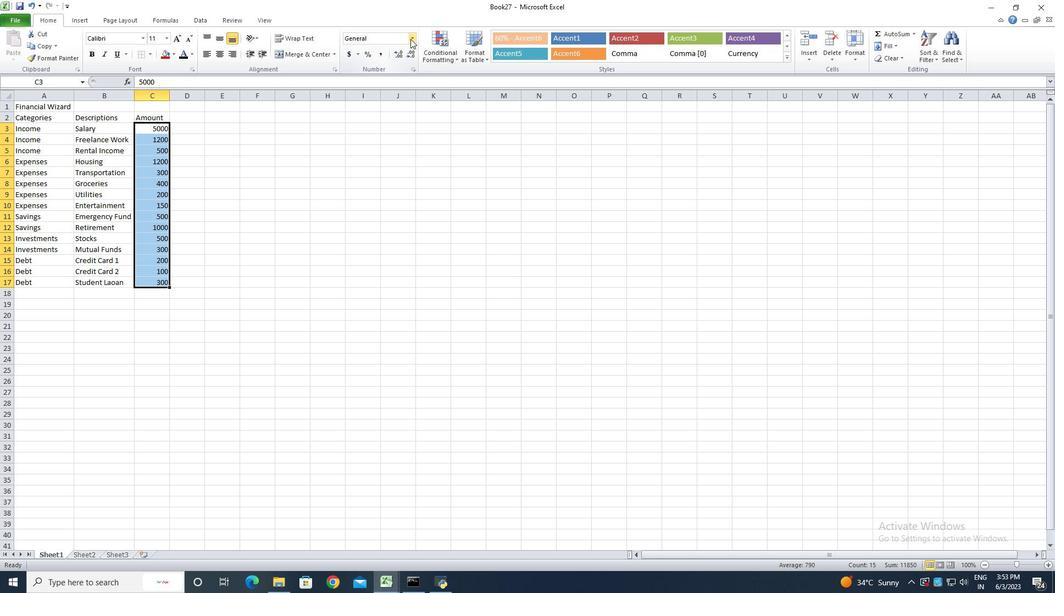 
Action: Mouse pressed left at (413, 39)
Screenshot: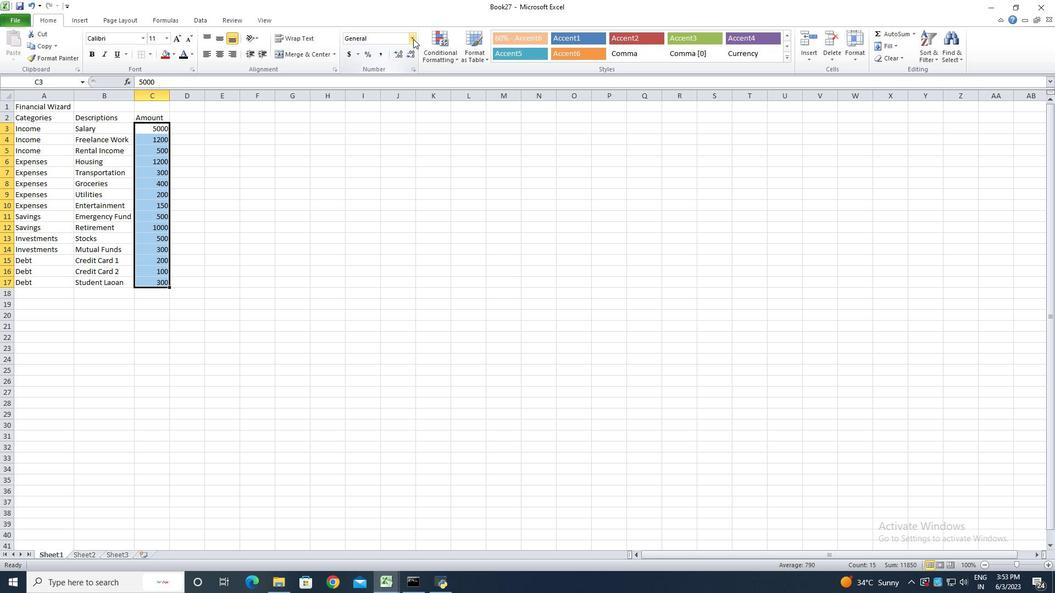 
Action: Mouse moved to (402, 314)
Screenshot: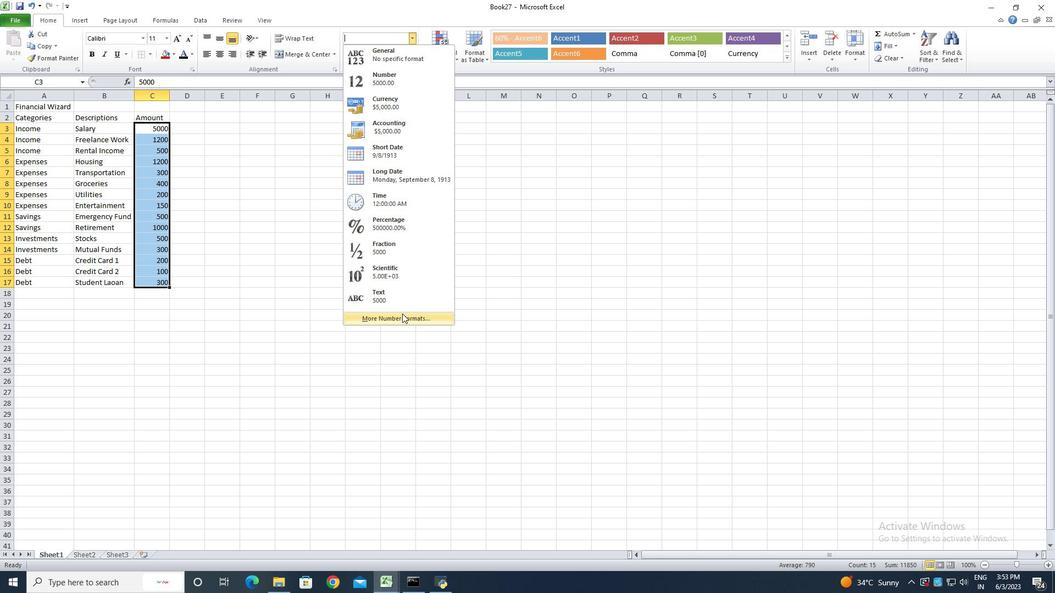 
Action: Mouse pressed left at (402, 314)
Screenshot: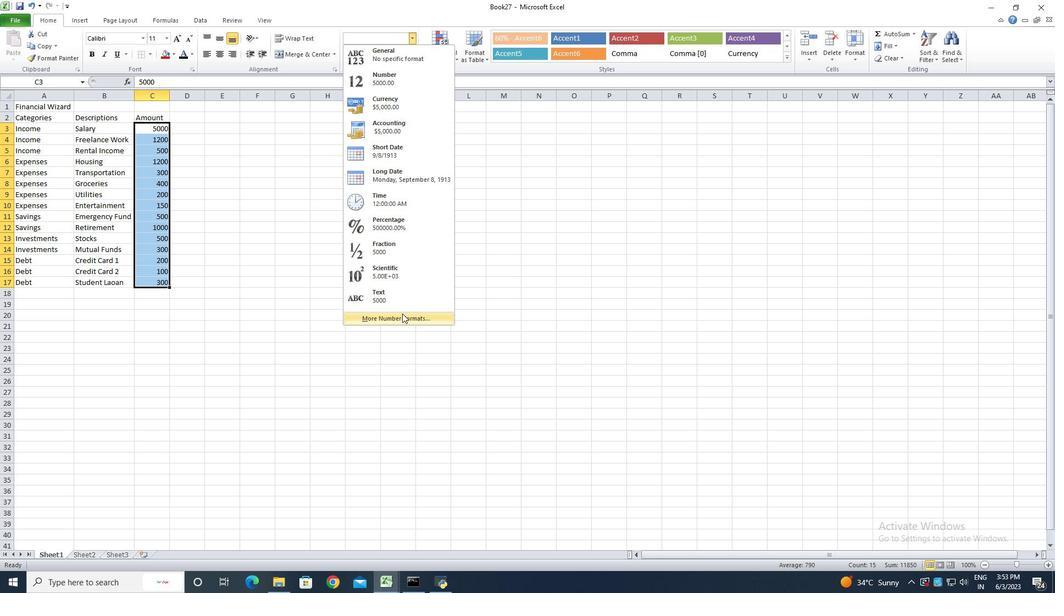 
Action: Mouse moved to (161, 206)
Screenshot: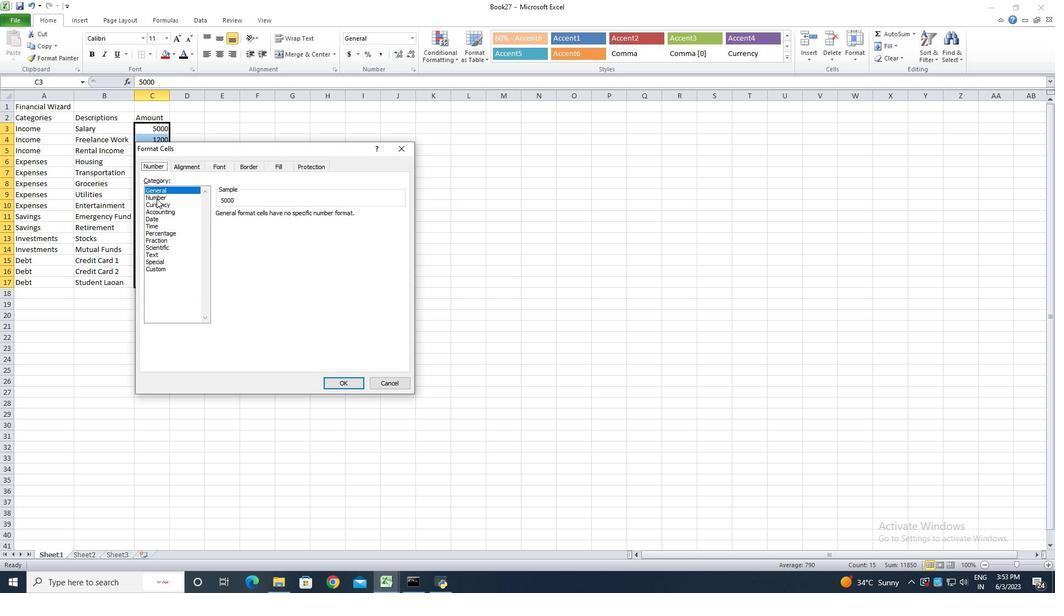 
Action: Mouse pressed left at (161, 206)
Screenshot: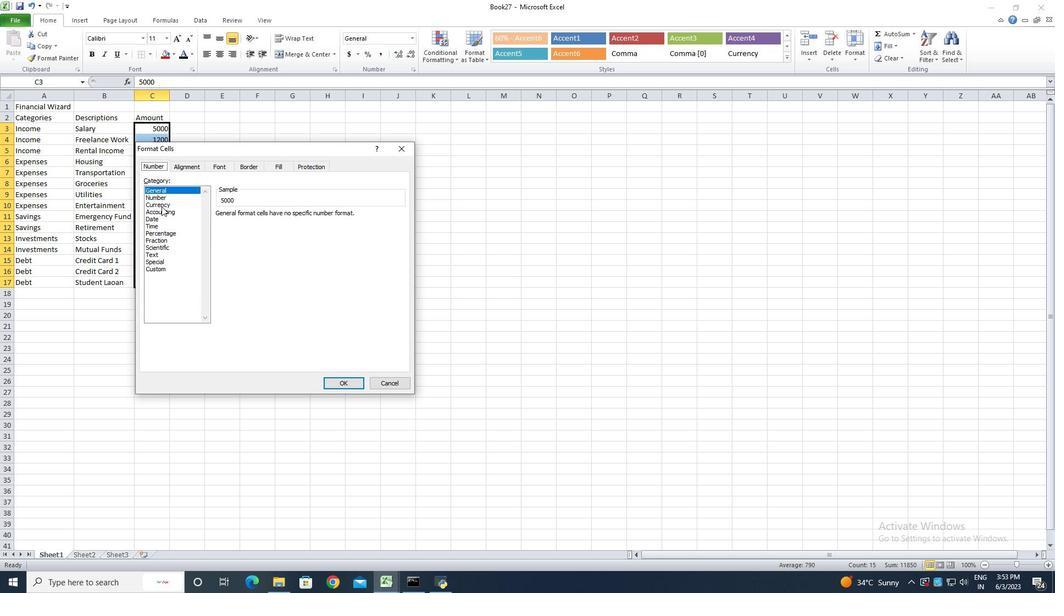 
Action: Mouse moved to (286, 217)
Screenshot: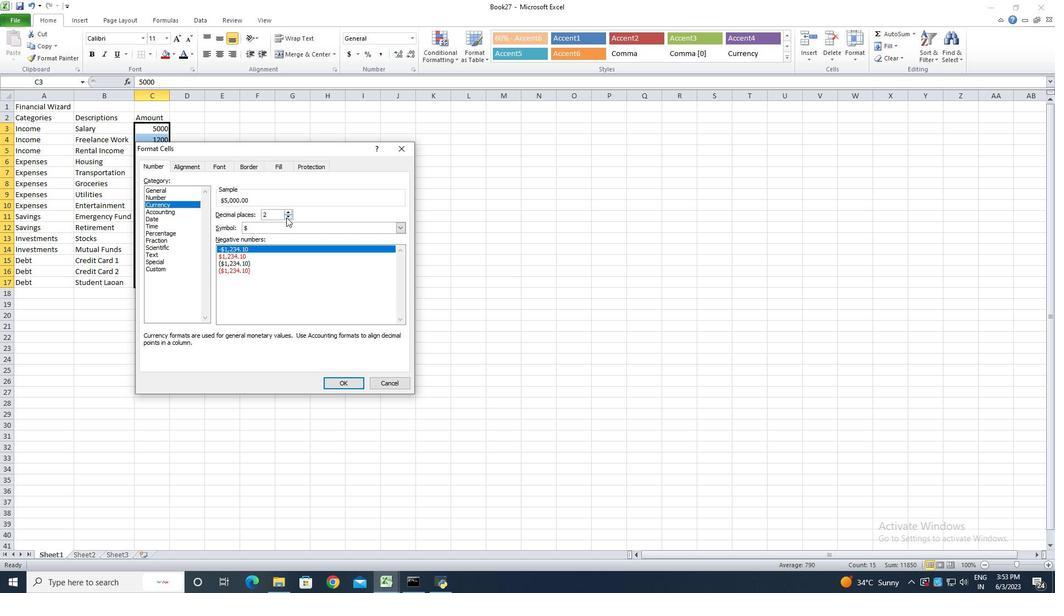 
Action: Mouse pressed left at (286, 217)
Screenshot: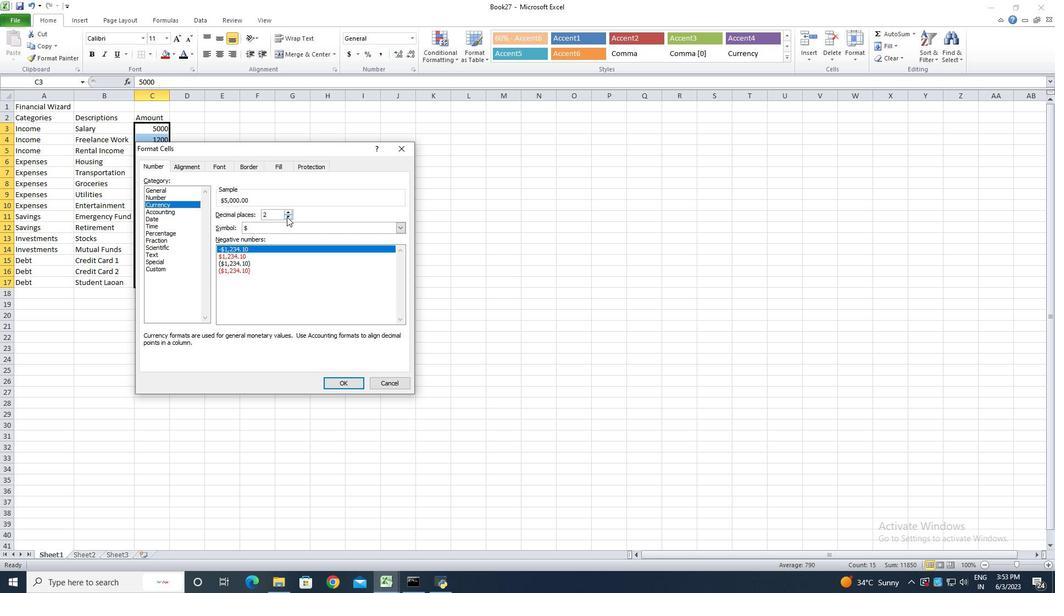 
Action: Mouse pressed left at (286, 217)
Screenshot: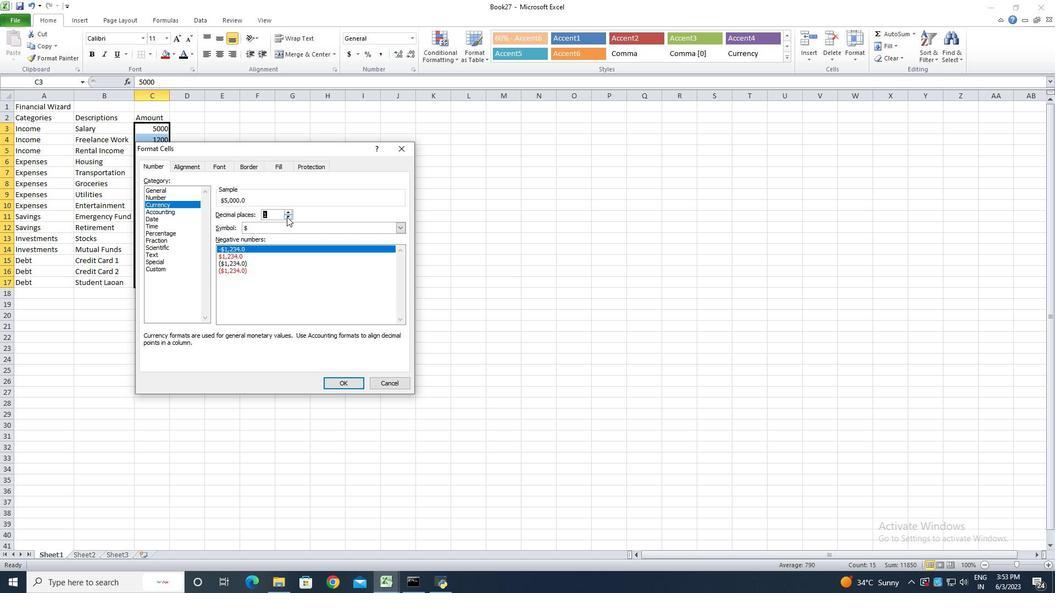 
Action: Mouse moved to (348, 386)
Screenshot: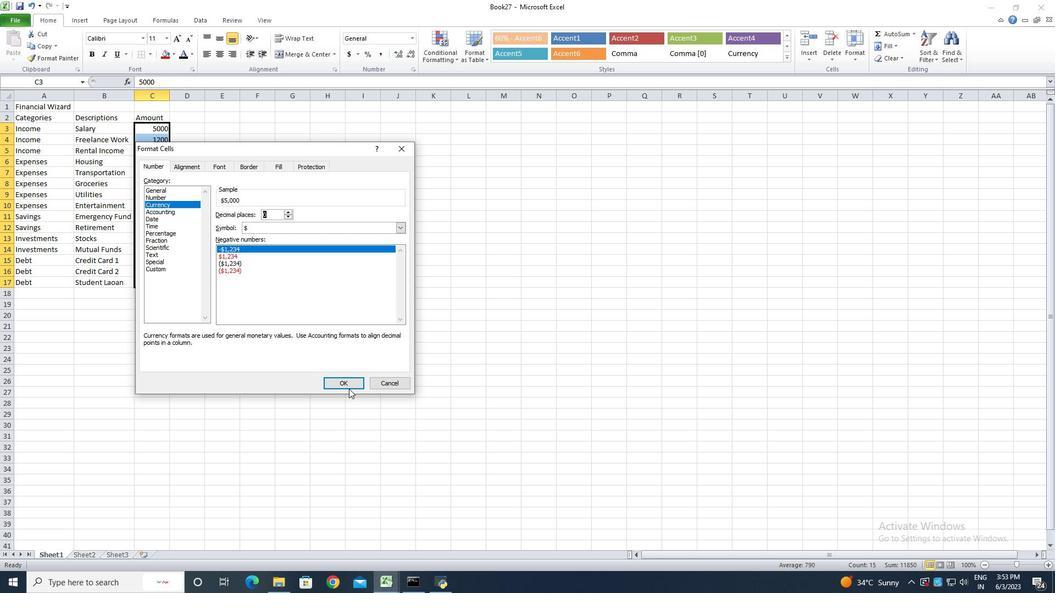 
Action: Mouse pressed left at (348, 386)
Screenshot: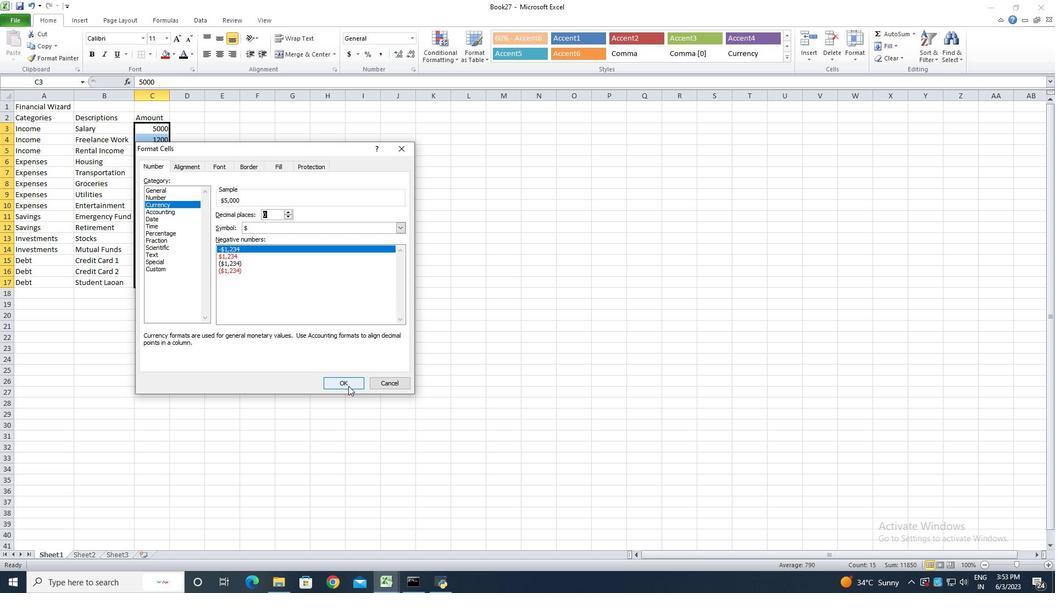 
Action: Mouse moved to (168, 98)
Screenshot: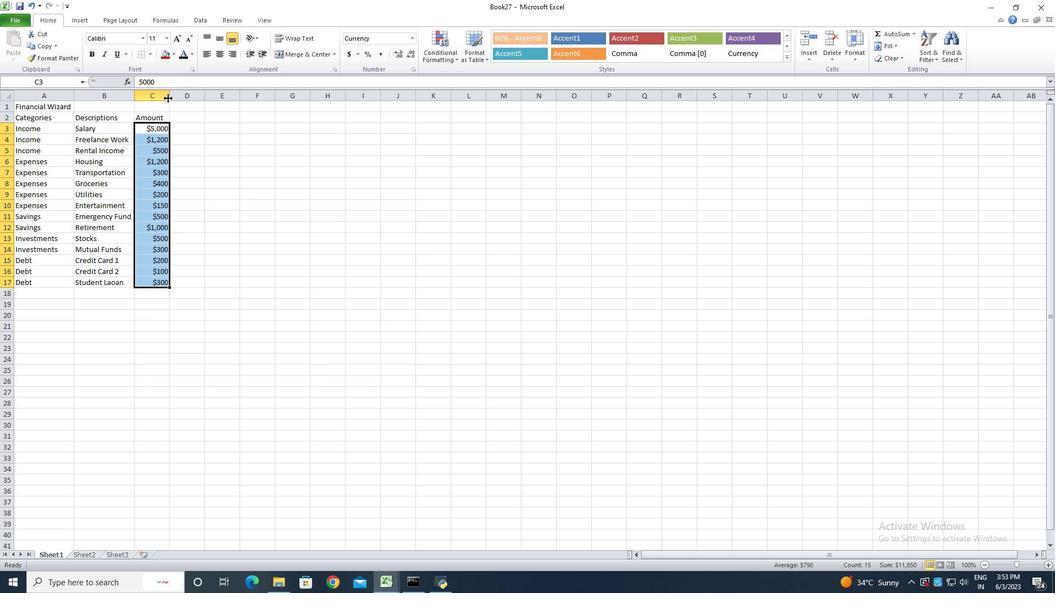 
Action: Mouse pressed left at (168, 98)
Screenshot: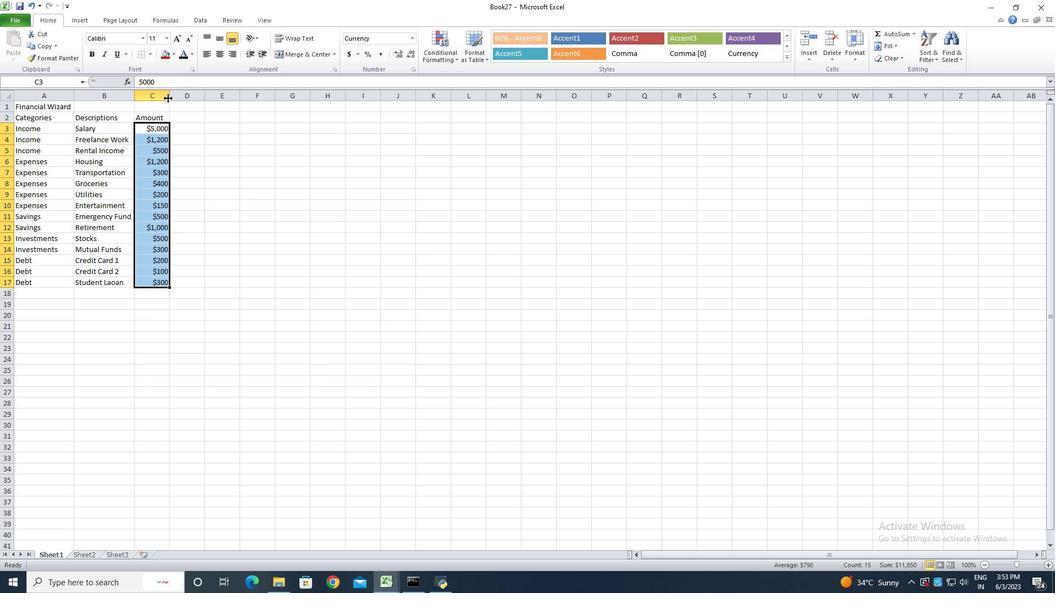 
Action: Mouse pressed left at (168, 98)
Screenshot: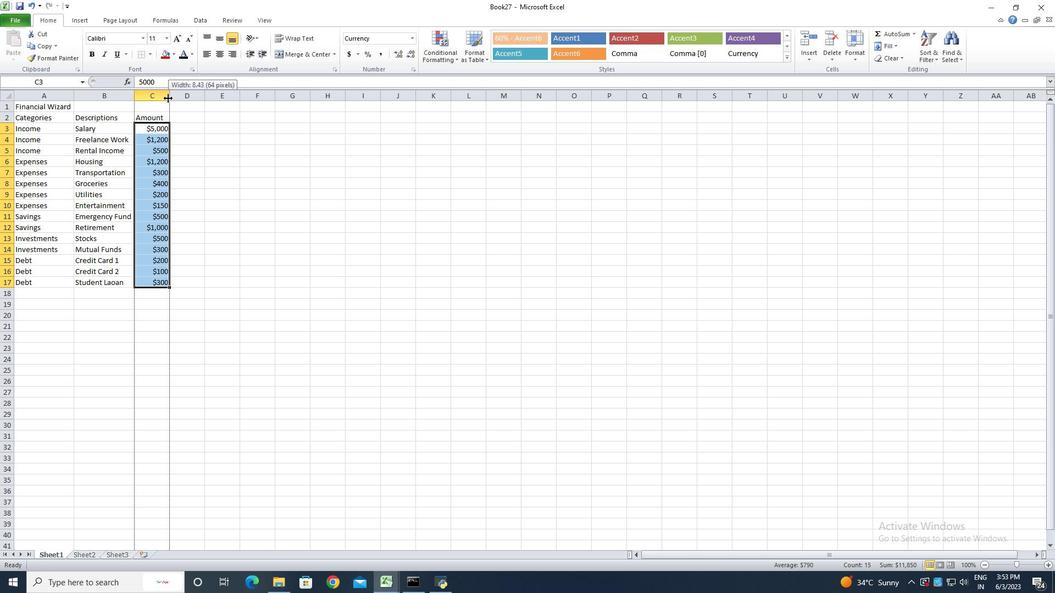 
Action: Mouse moved to (54, 108)
Screenshot: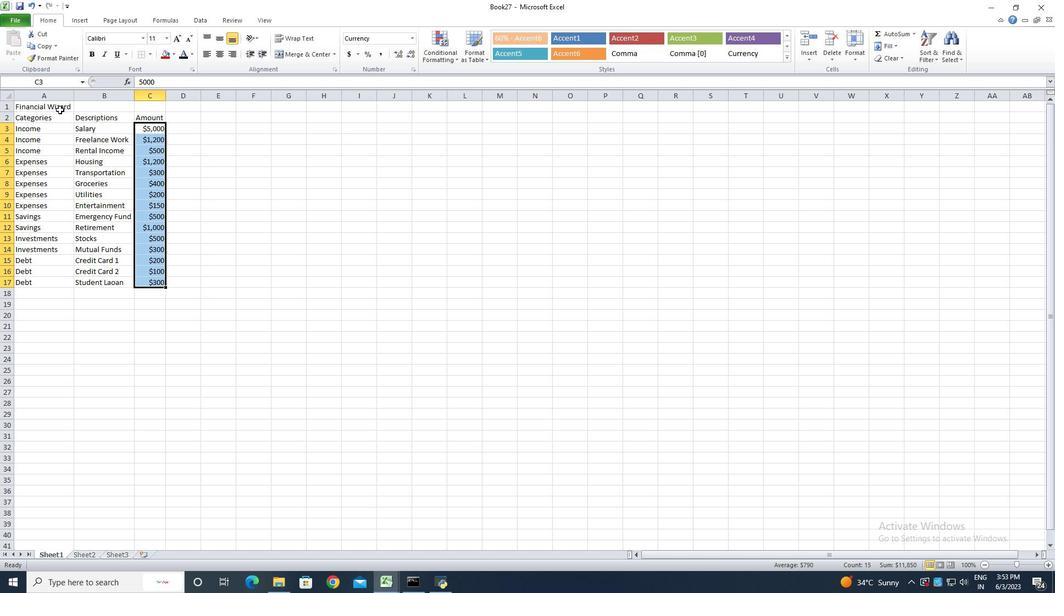 
Action: Mouse pressed left at (54, 108)
Screenshot: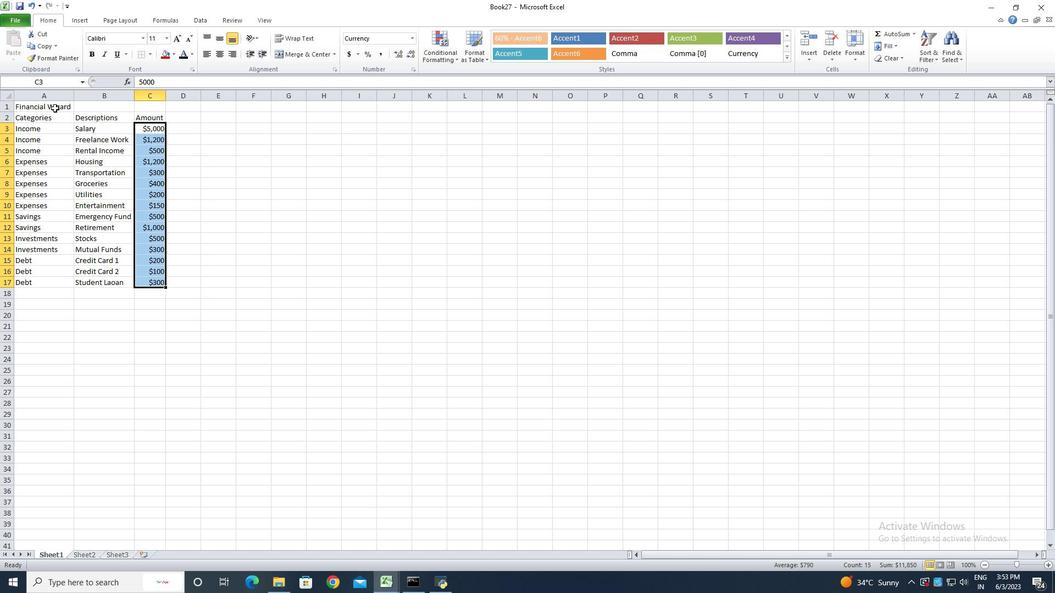 
Action: Mouse moved to (294, 54)
Screenshot: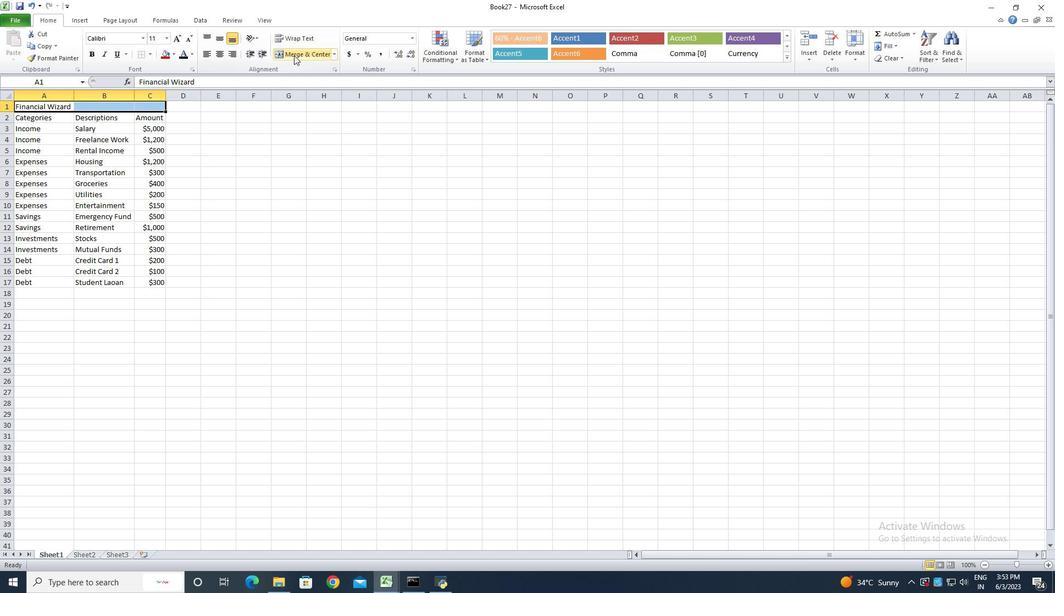 
Action: Mouse pressed left at (294, 54)
Screenshot: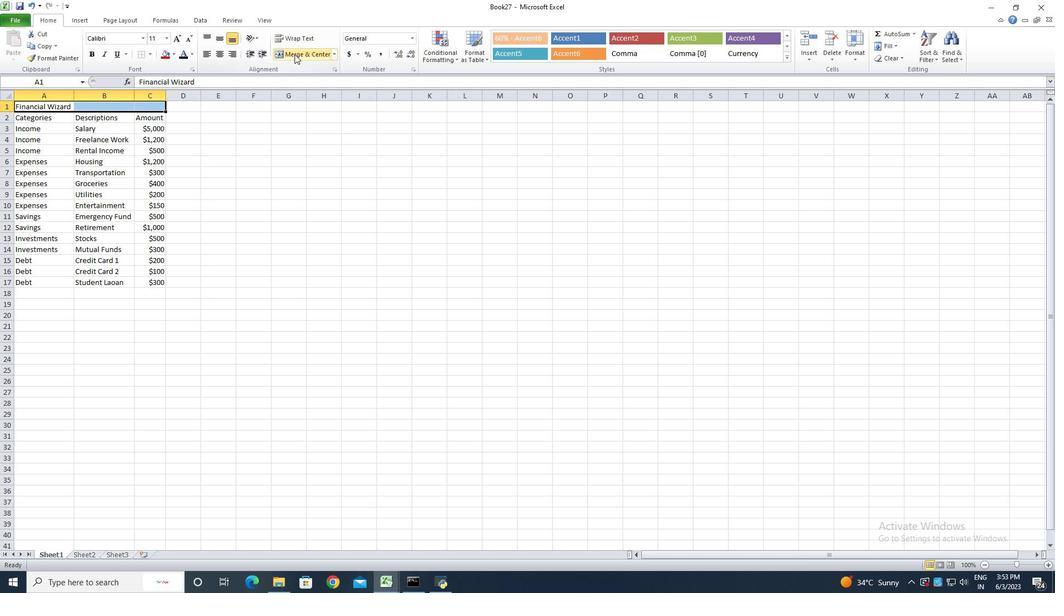 
Action: Mouse moved to (16, 21)
Screenshot: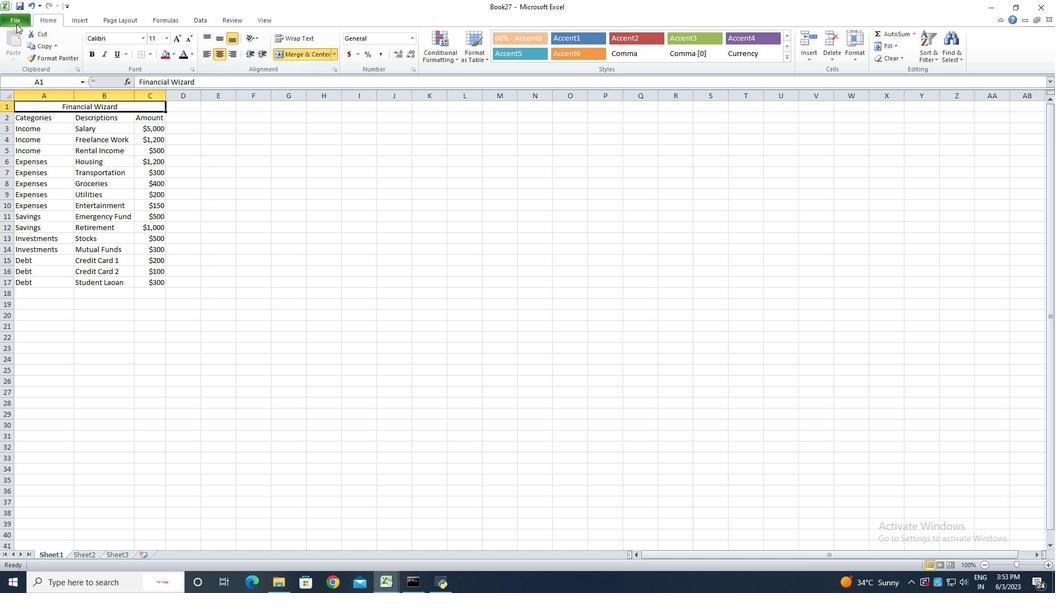 
Action: Mouse pressed left at (16, 21)
Screenshot: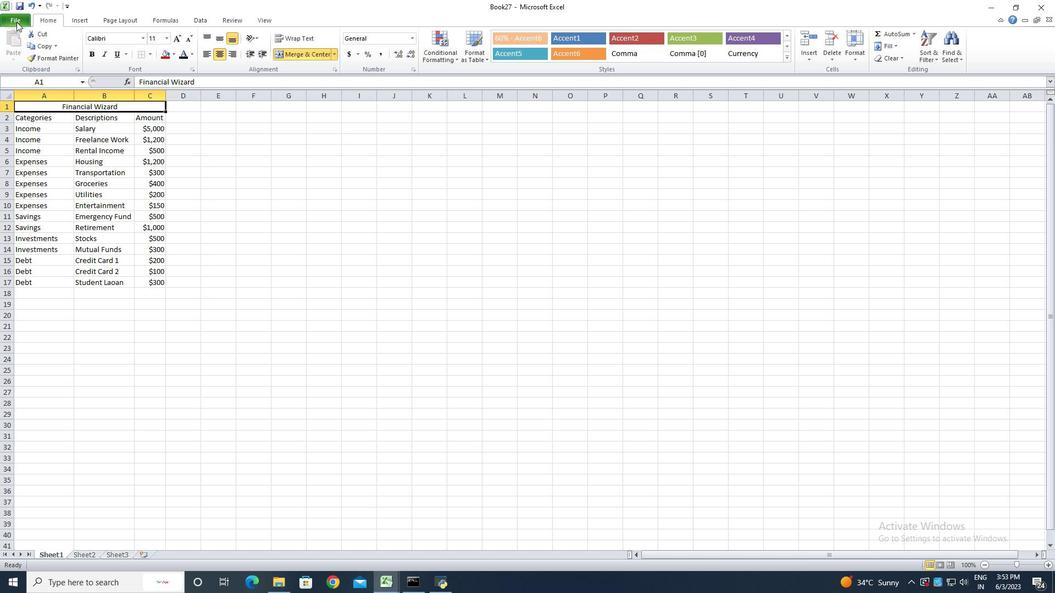 
Action: Mouse moved to (30, 53)
Screenshot: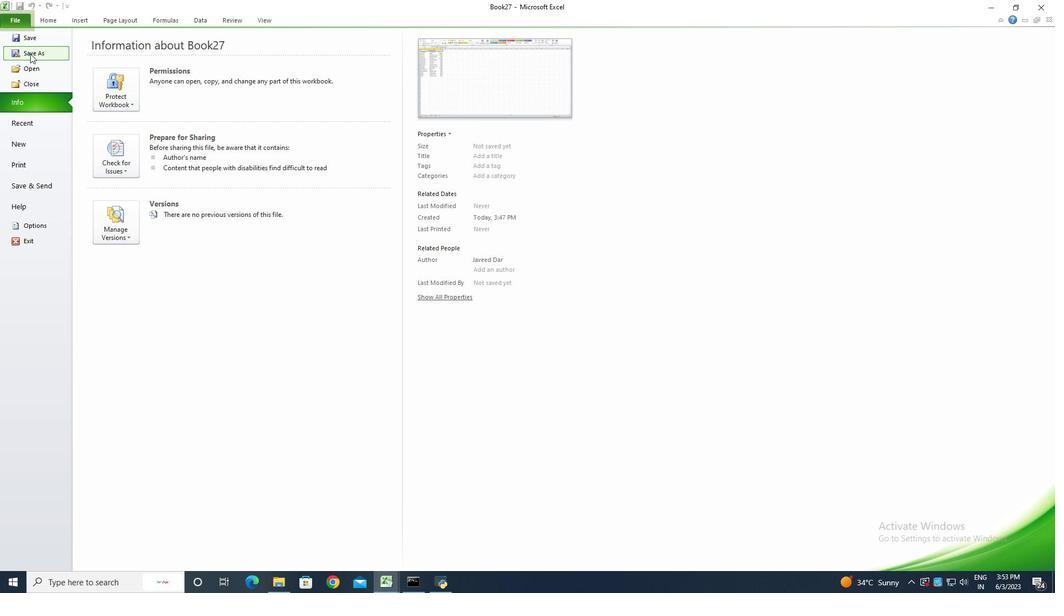 
Action: Mouse pressed left at (30, 53)
Screenshot: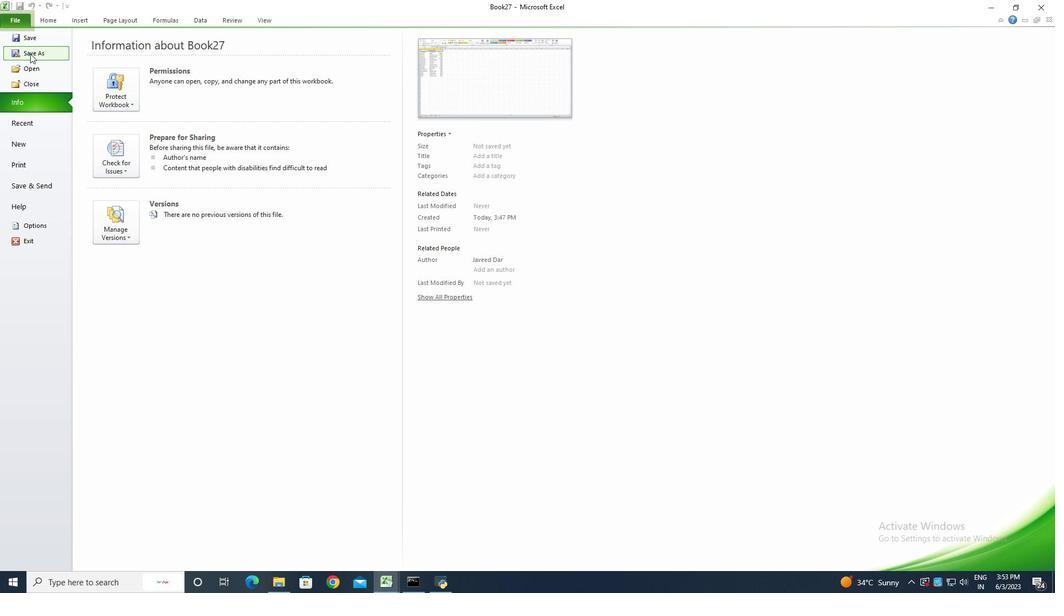 
Action: Key pressed <Key.shift>Dashboard<Key.shift>Fin<Key.shift>Auditbook
Screenshot: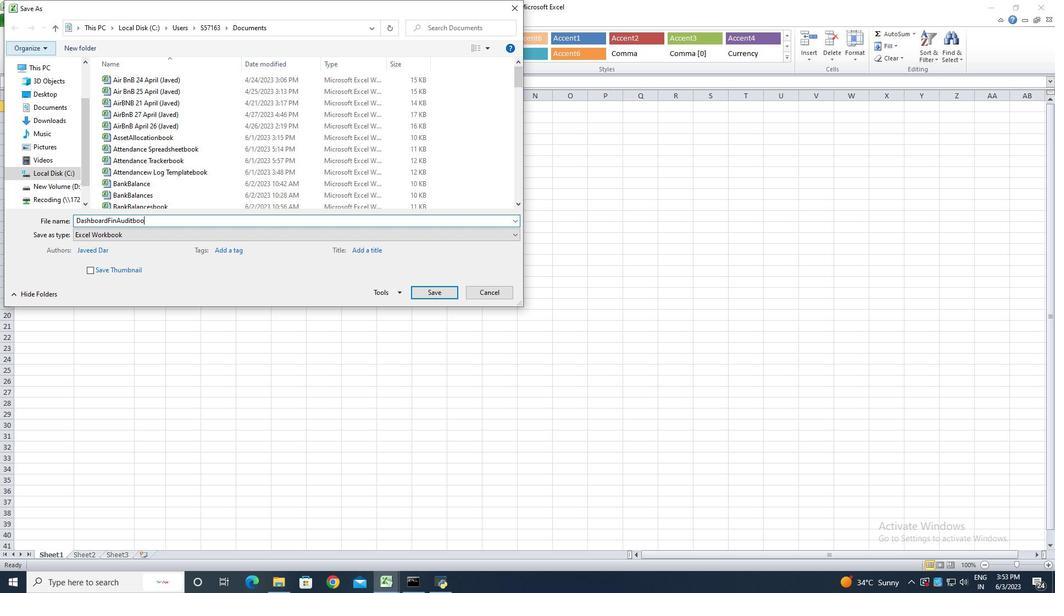 
Action: Mouse moved to (438, 292)
Screenshot: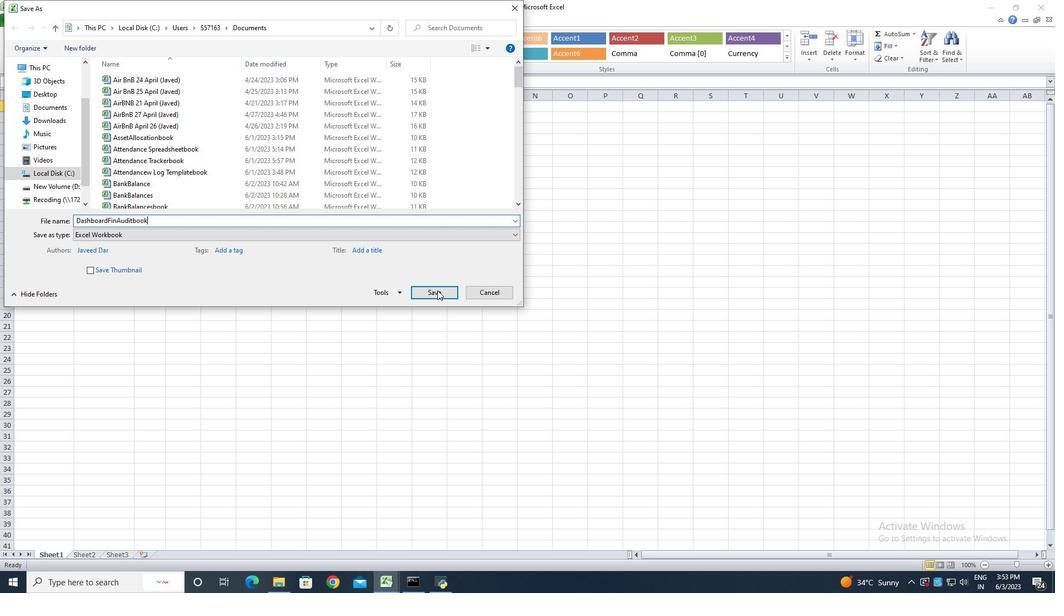 
Action: Mouse pressed left at (438, 292)
Screenshot: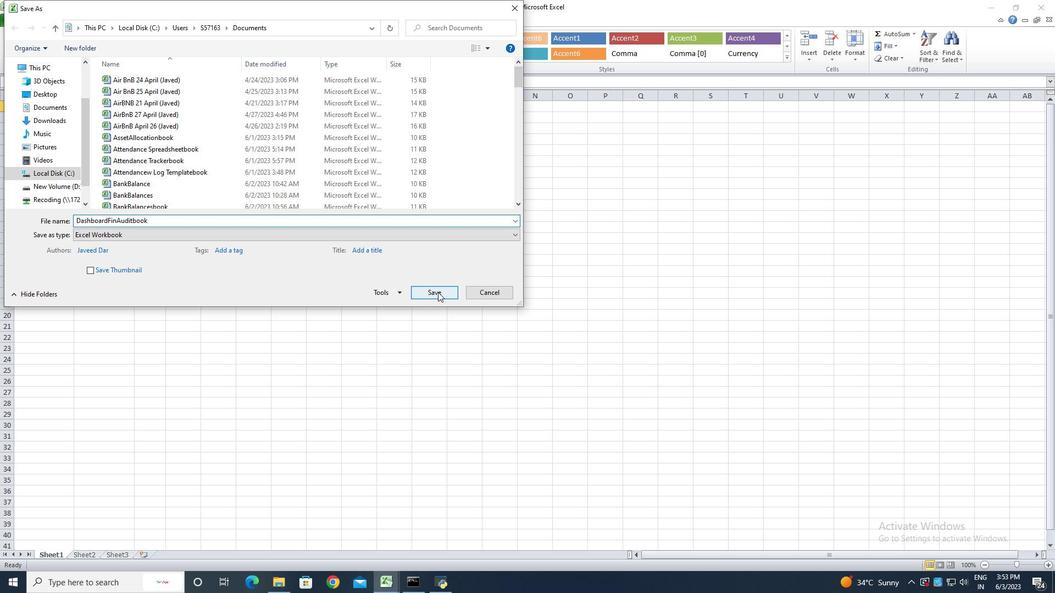 
Action: Mouse moved to (263, 299)
Screenshot: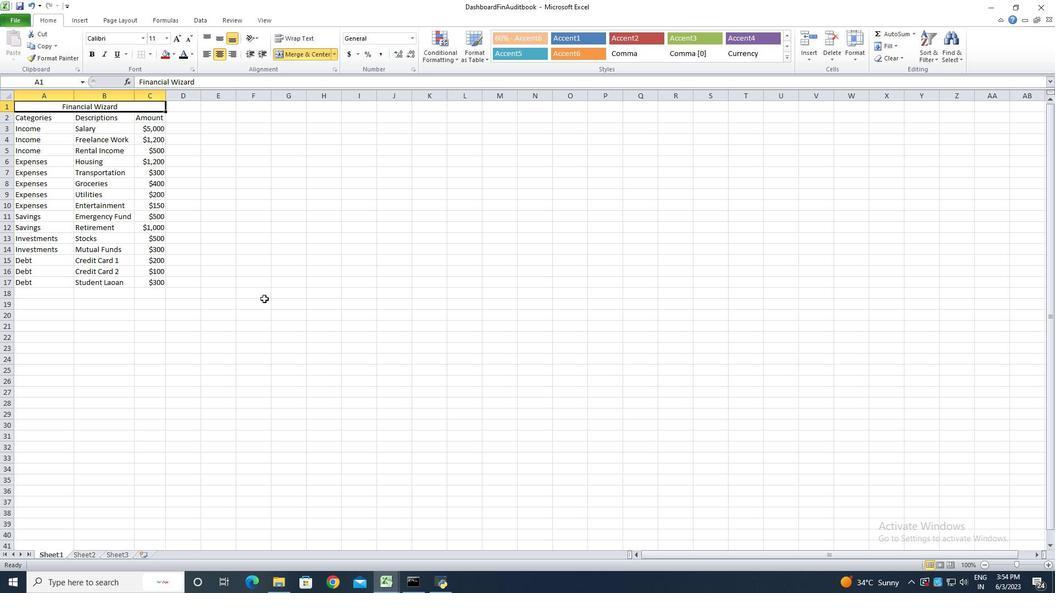 
Action: Key pressed ctrl+S
Screenshot: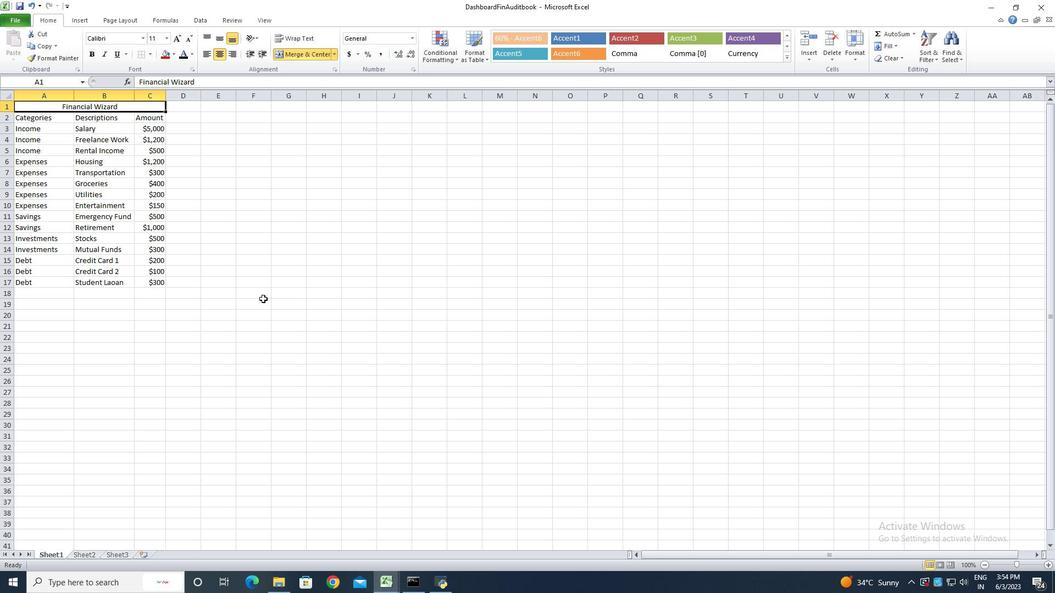 
